 Task: Open Card Software Performance Review in Board Sales Pipeline Management and Forecasting to Workspace Corporate Housing and add a team member Softage.1@softage.net, a label Green, a checklist Data Management, an attachment from Trello, a color Green and finally, add a card description 'Conduct customer research for new product features and improvements' and a comment 'This task requires us to be adaptable and flexible, willing to adjust our approach as needed based on new information or feedback.'. Add a start date 'Jan 09, 1900' with a due date 'Jan 16, 1900'
Action: Mouse moved to (62, 285)
Screenshot: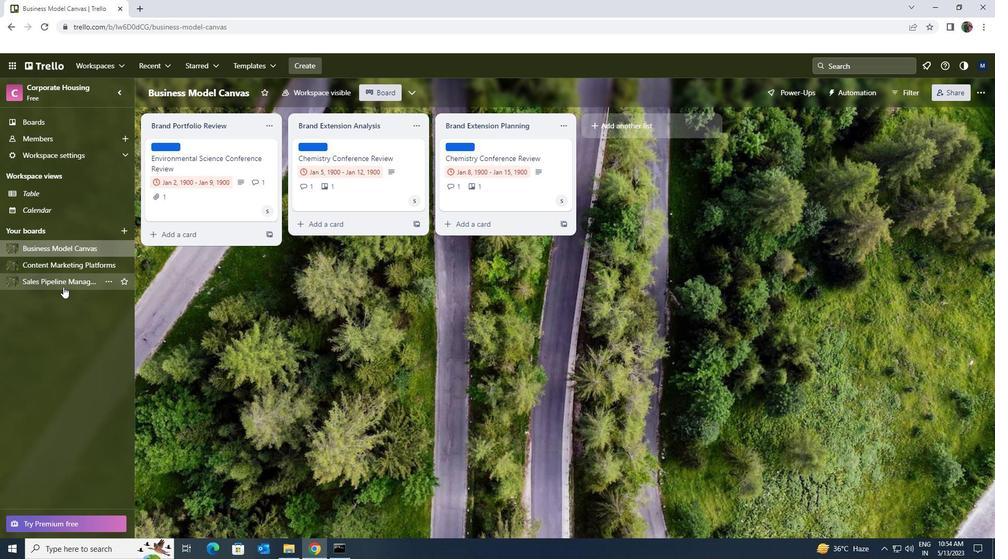 
Action: Mouse pressed left at (62, 285)
Screenshot: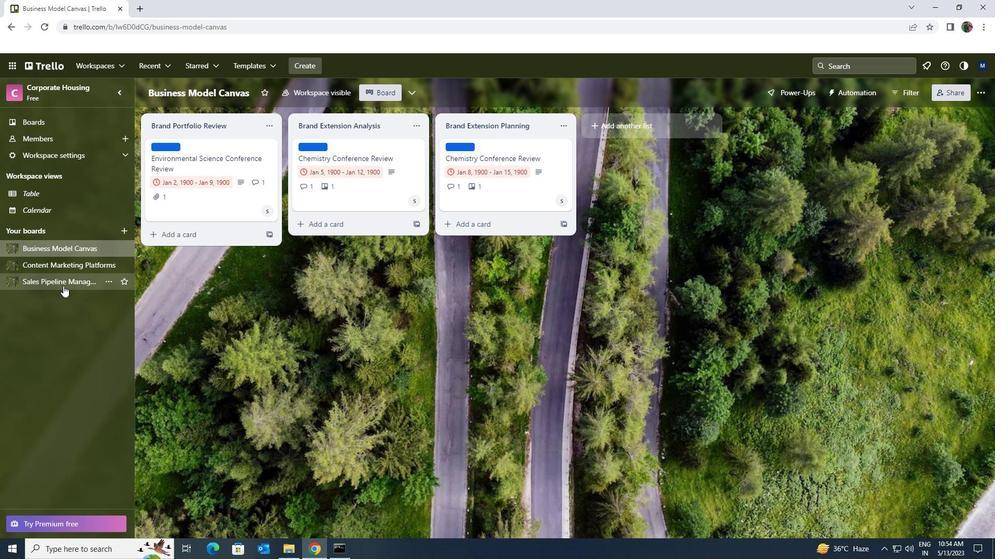 
Action: Mouse moved to (469, 147)
Screenshot: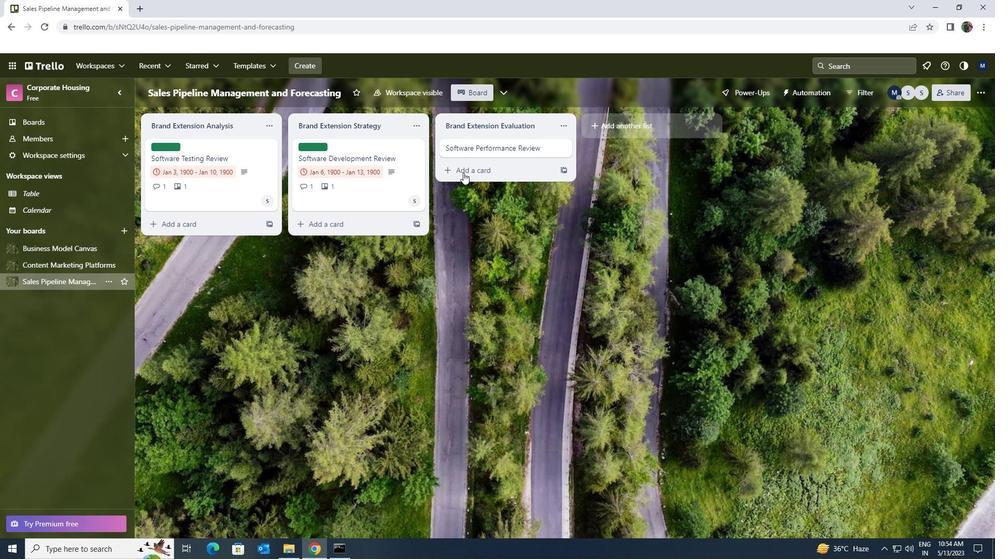 
Action: Mouse pressed left at (469, 147)
Screenshot: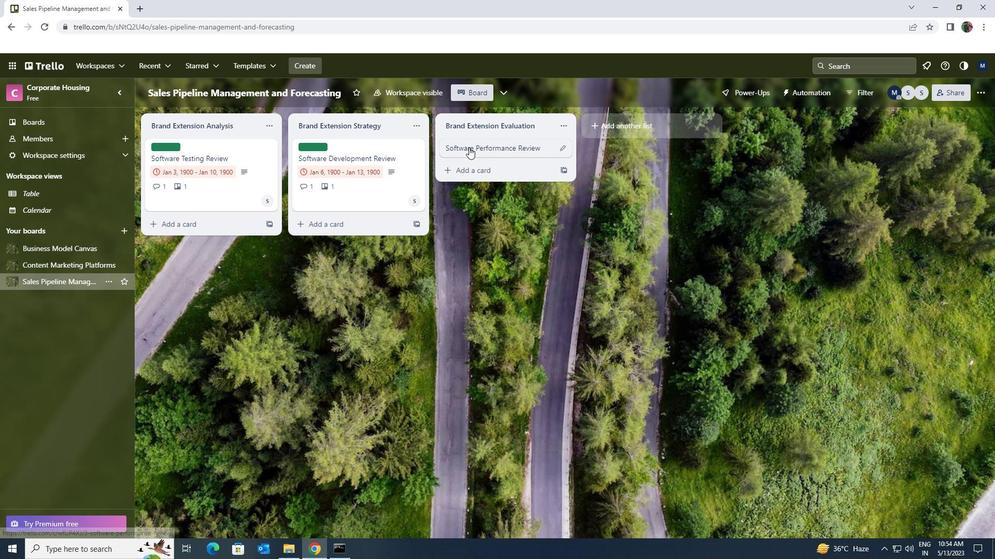 
Action: Mouse moved to (633, 185)
Screenshot: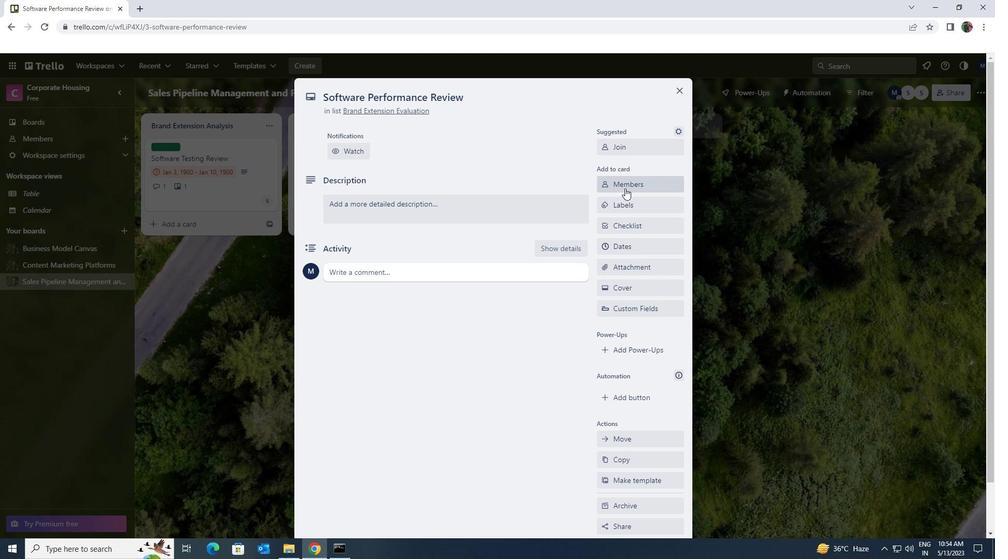 
Action: Mouse pressed left at (633, 185)
Screenshot: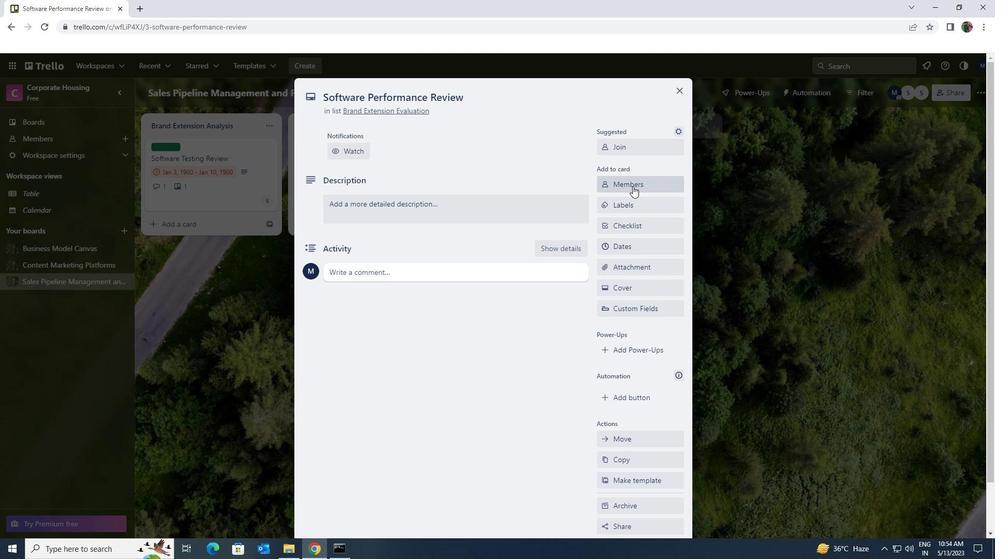 
Action: Key pressed softage.2<Key.shift>@SOFTAGE.NET
Screenshot: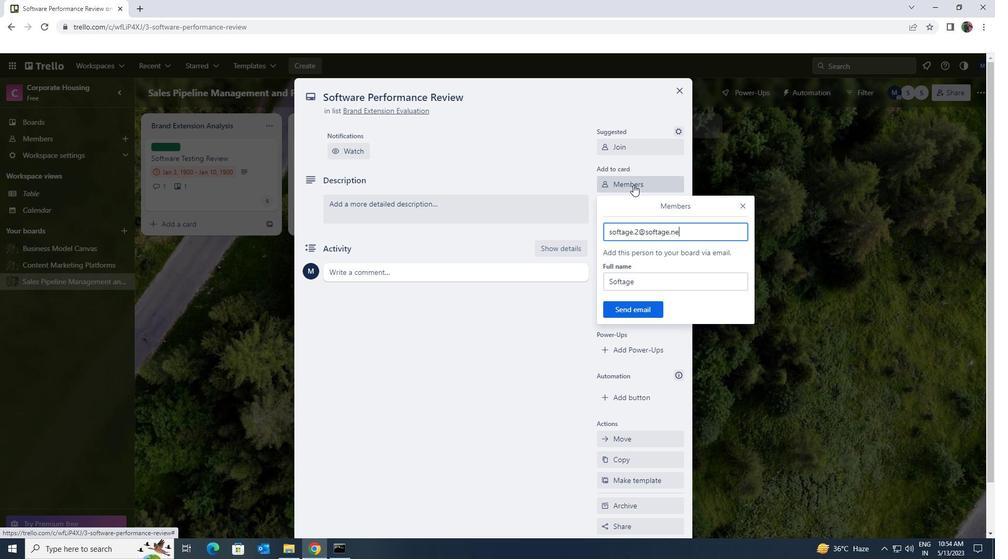 
Action: Mouse moved to (632, 314)
Screenshot: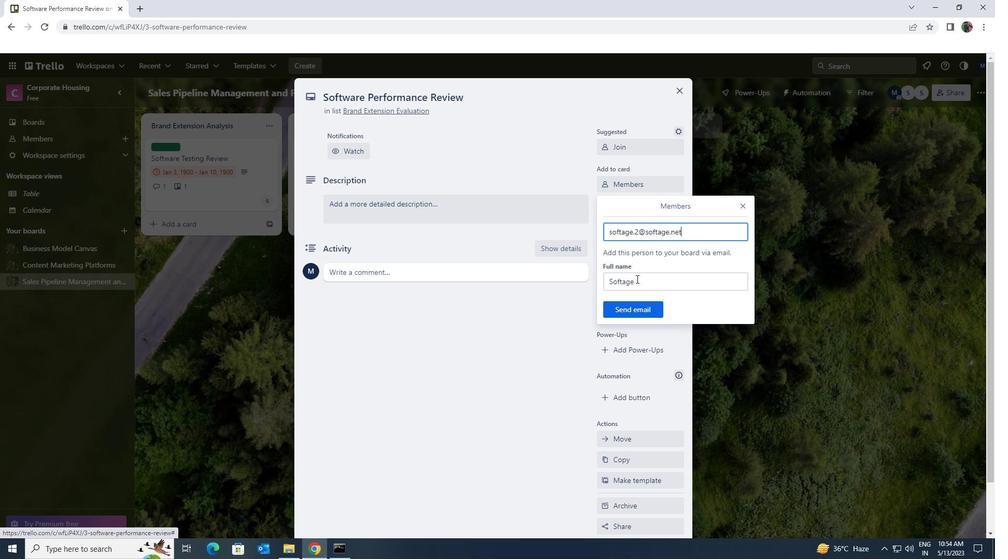 
Action: Mouse pressed left at (632, 314)
Screenshot: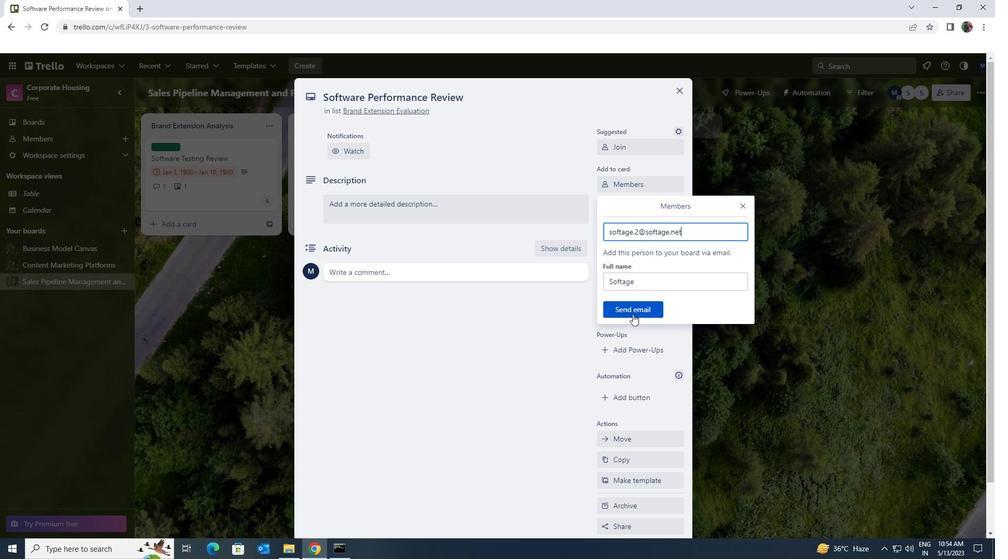 
Action: Mouse moved to (624, 201)
Screenshot: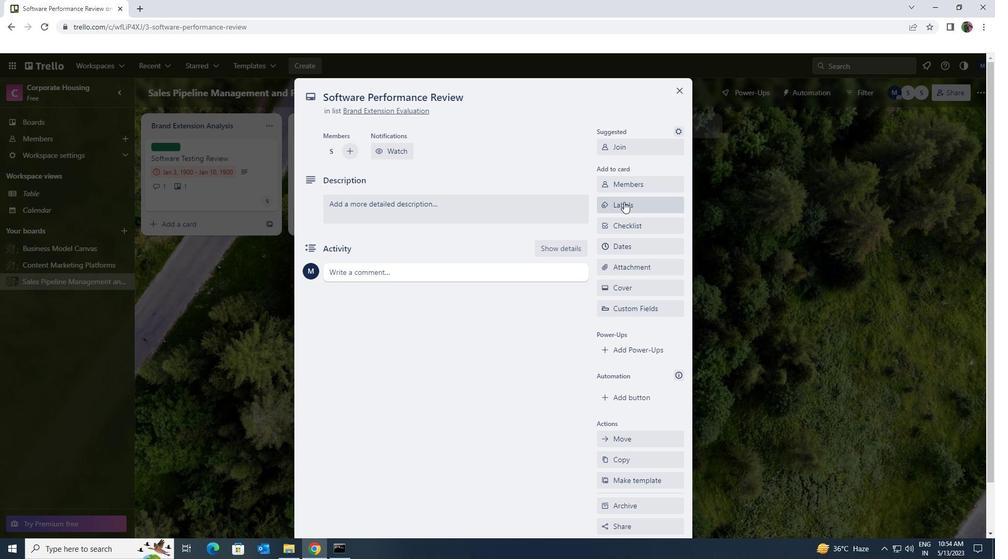 
Action: Mouse pressed left at (624, 201)
Screenshot: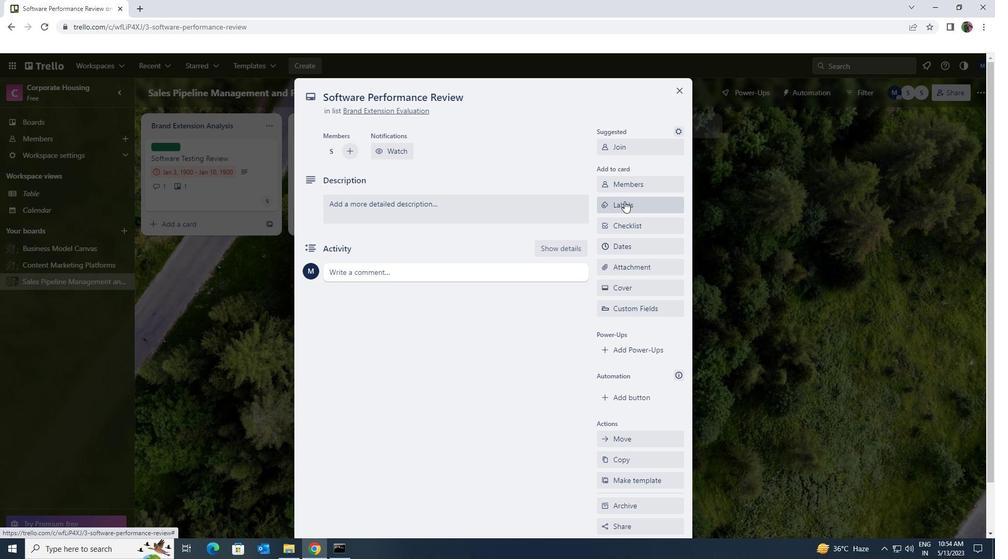
Action: Mouse moved to (657, 426)
Screenshot: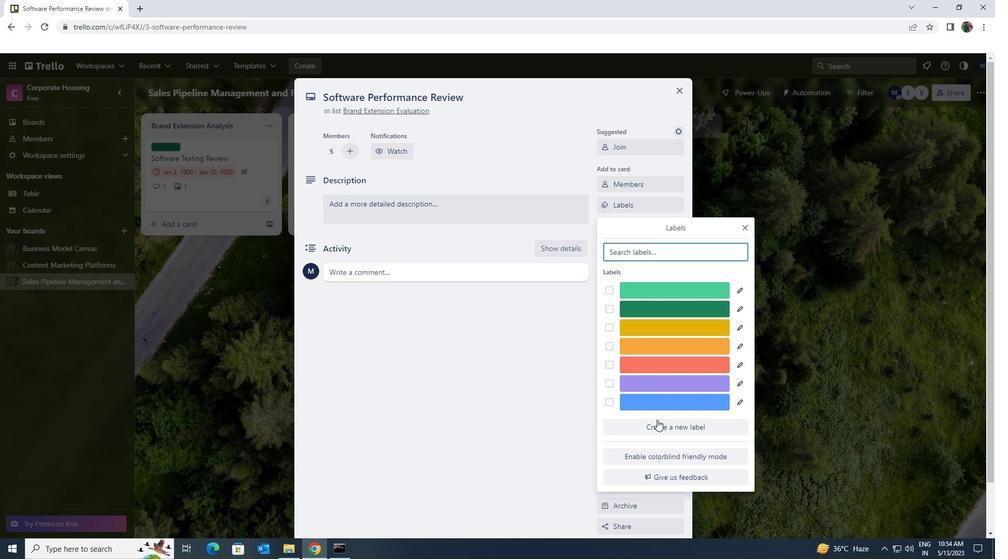 
Action: Mouse pressed left at (657, 426)
Screenshot: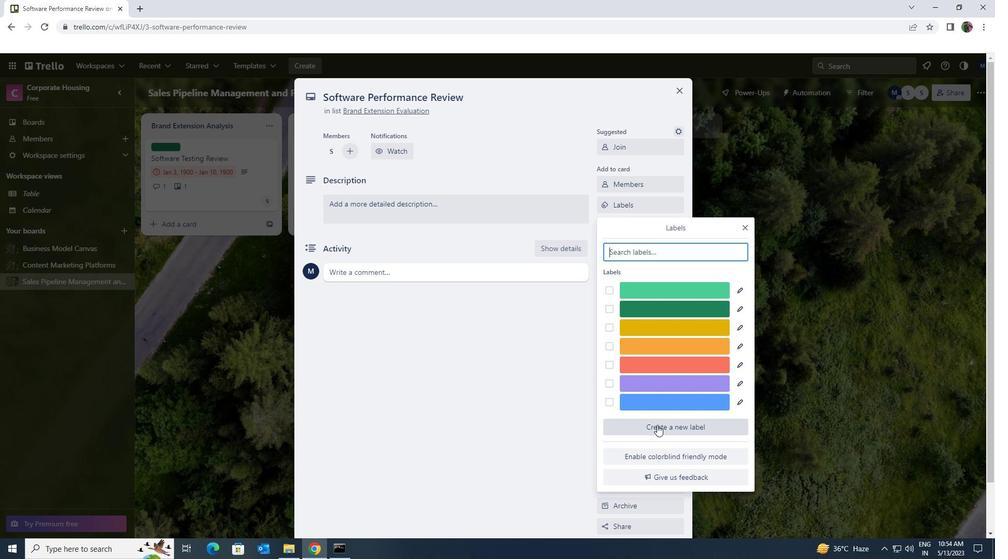 
Action: Mouse moved to (616, 392)
Screenshot: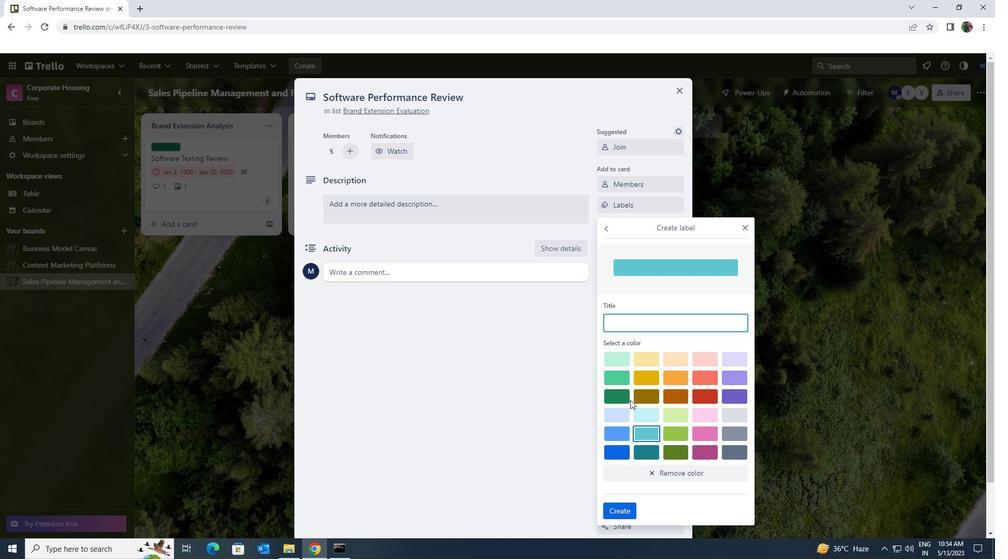 
Action: Mouse pressed left at (616, 392)
Screenshot: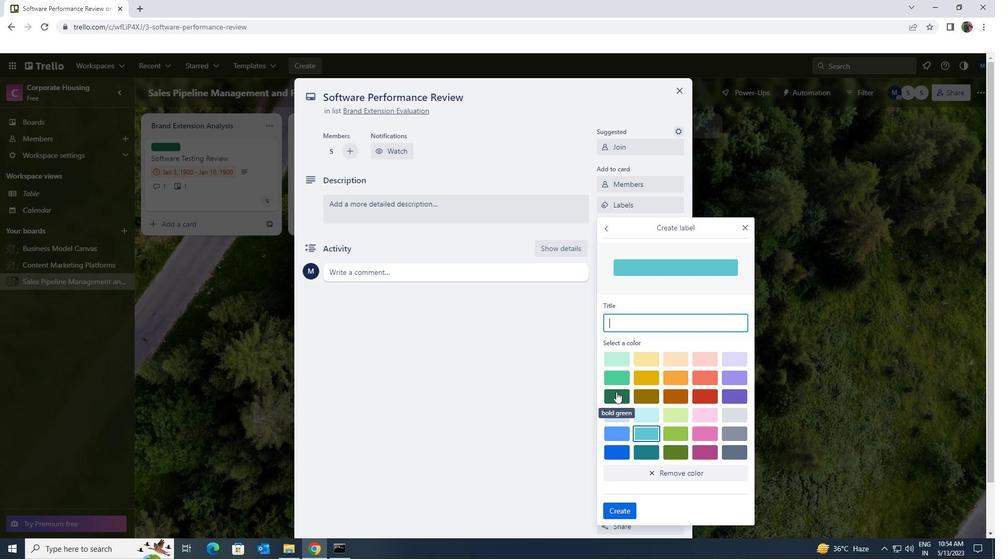 
Action: Mouse moved to (631, 508)
Screenshot: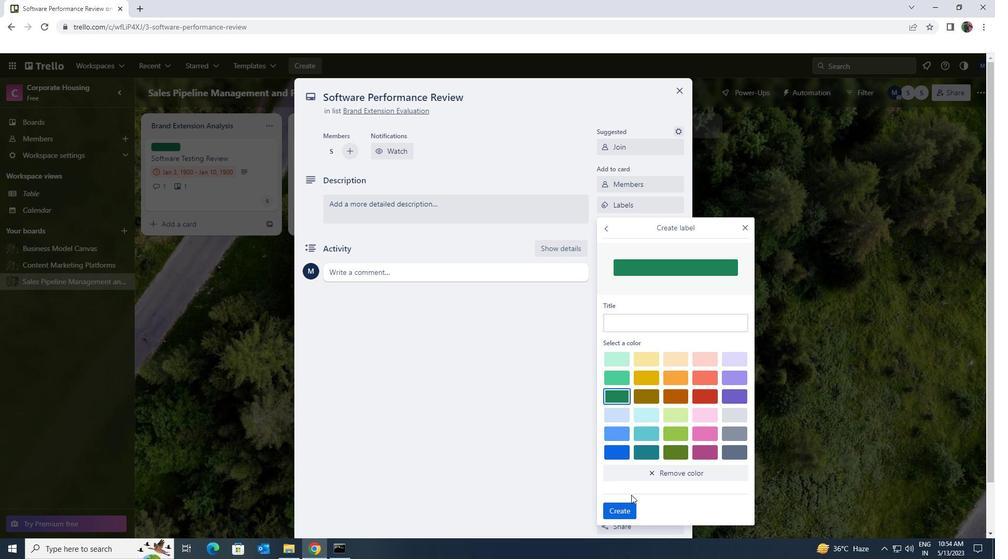 
Action: Mouse pressed left at (631, 508)
Screenshot: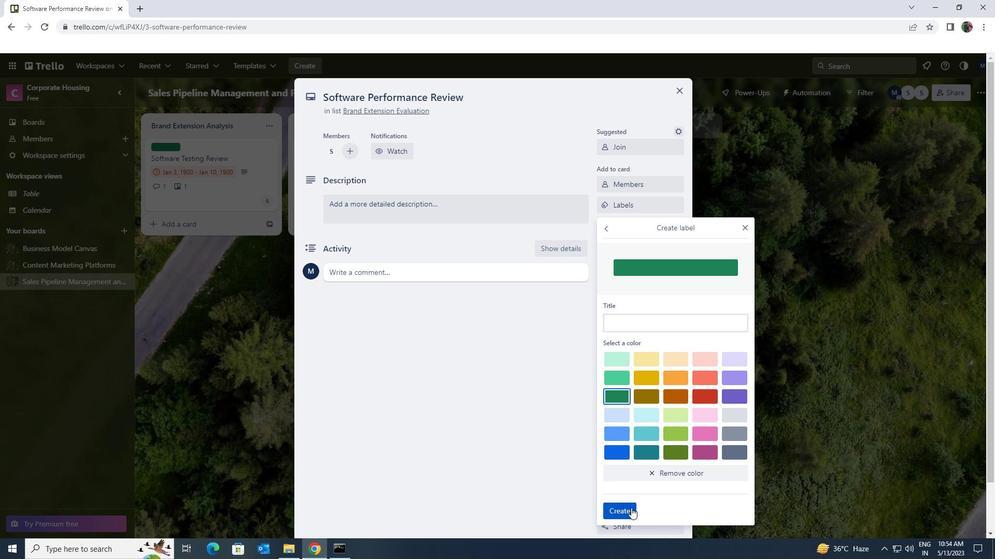 
Action: Mouse moved to (749, 230)
Screenshot: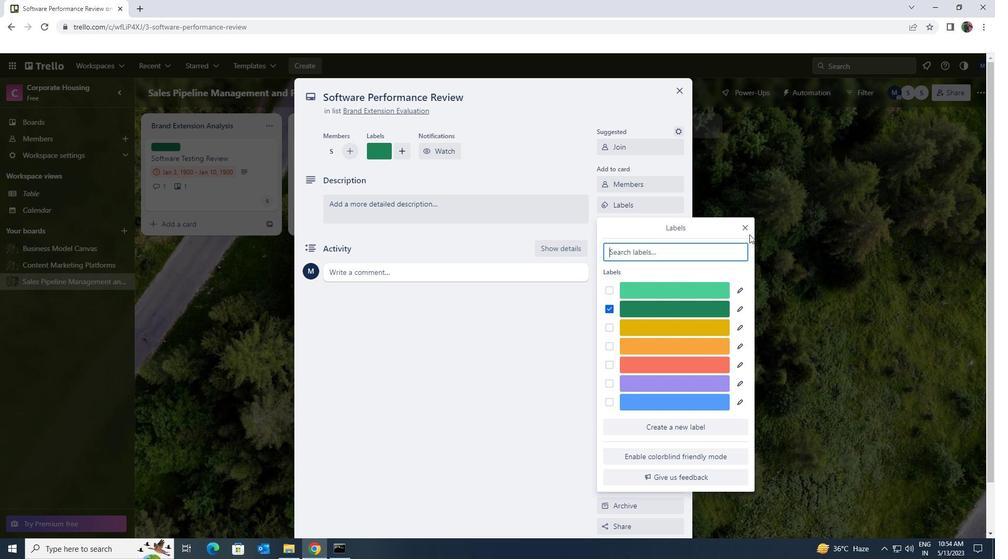 
Action: Mouse pressed left at (749, 230)
Screenshot: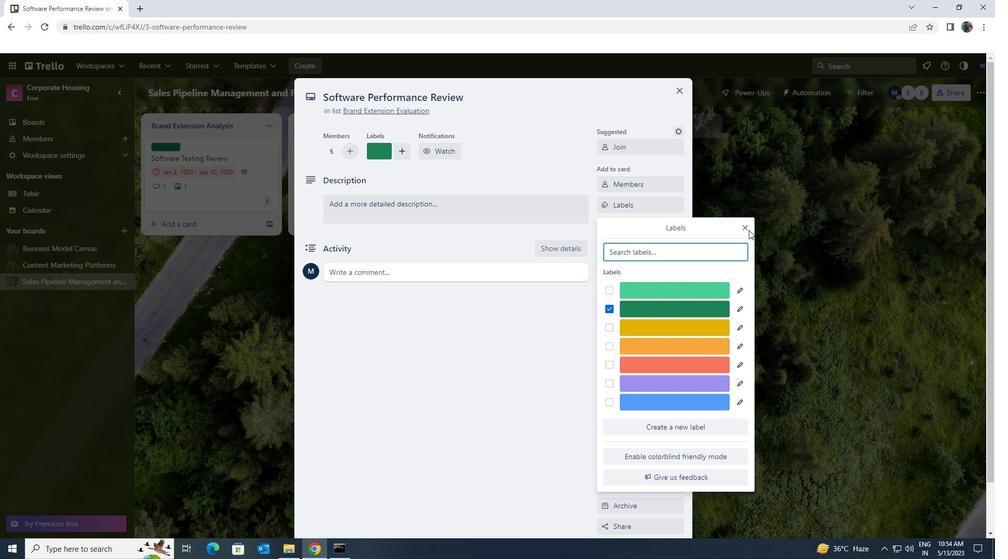 
Action: Mouse moved to (744, 227)
Screenshot: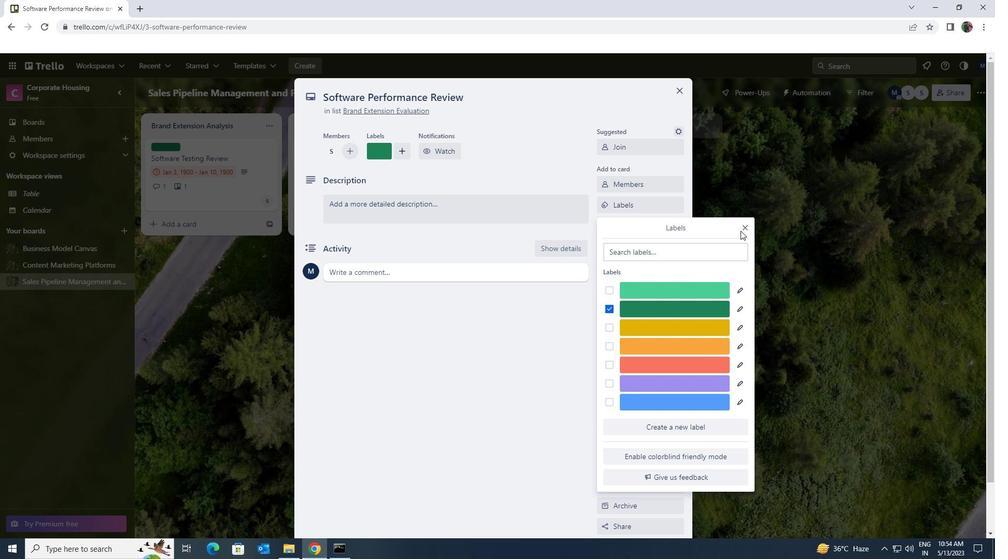 
Action: Mouse pressed left at (744, 227)
Screenshot: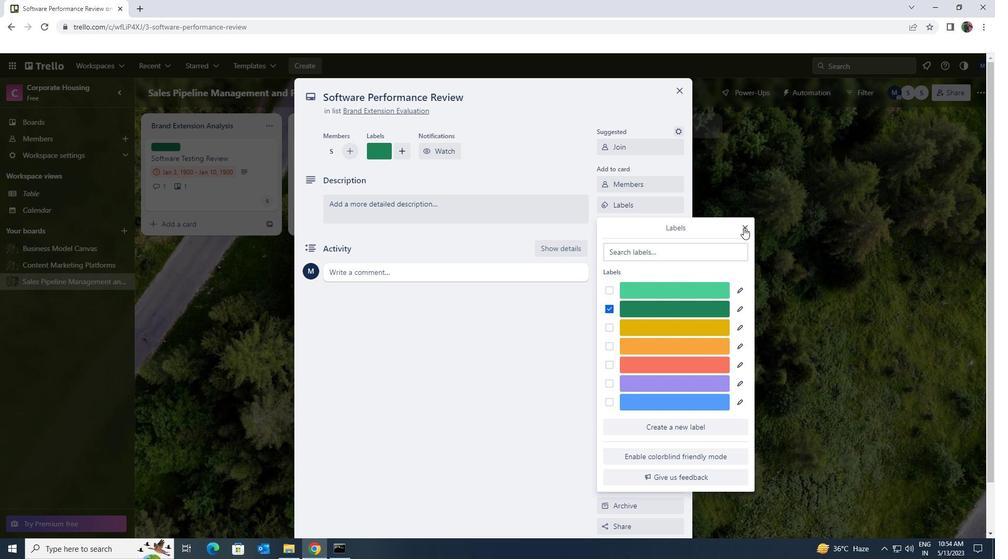
Action: Mouse moved to (676, 222)
Screenshot: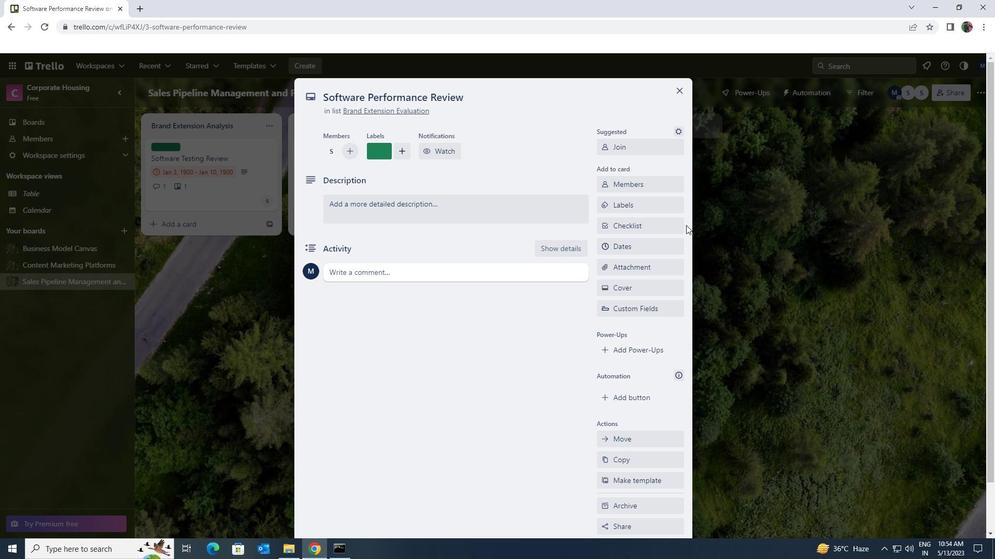 
Action: Mouse pressed left at (676, 222)
Screenshot: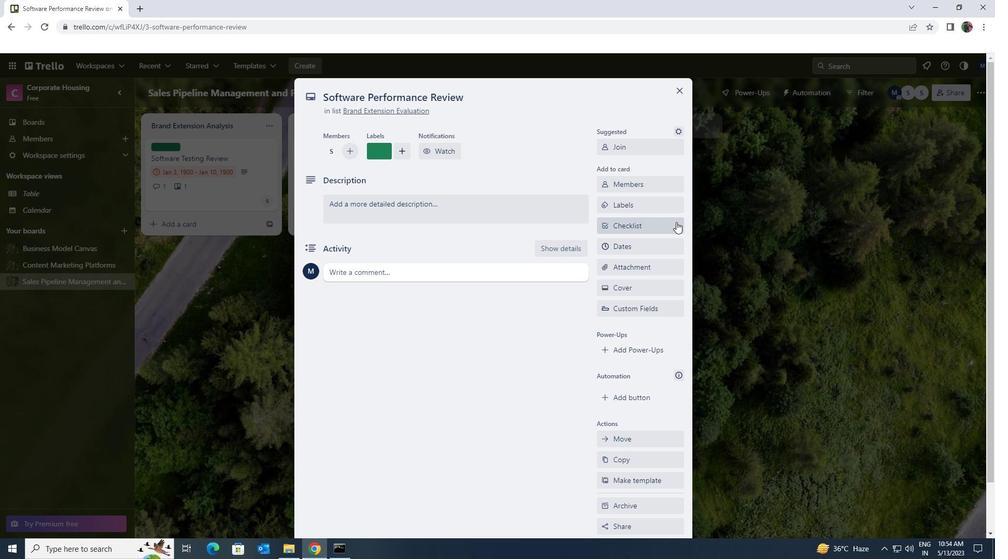 
Action: Key pressed <Key.shift>DATA<Key.space><Key.shift>MANAGEMENT
Screenshot: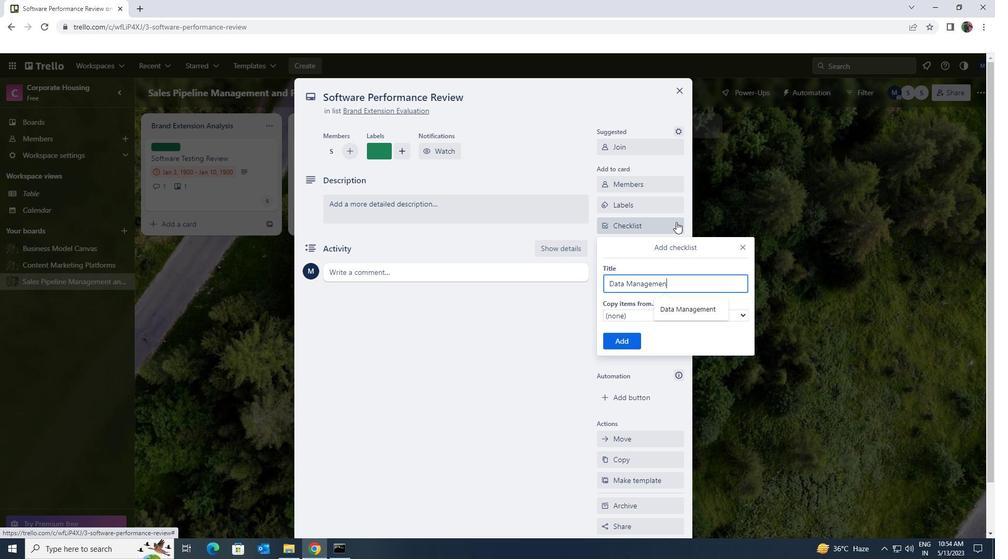 
Action: Mouse moved to (631, 339)
Screenshot: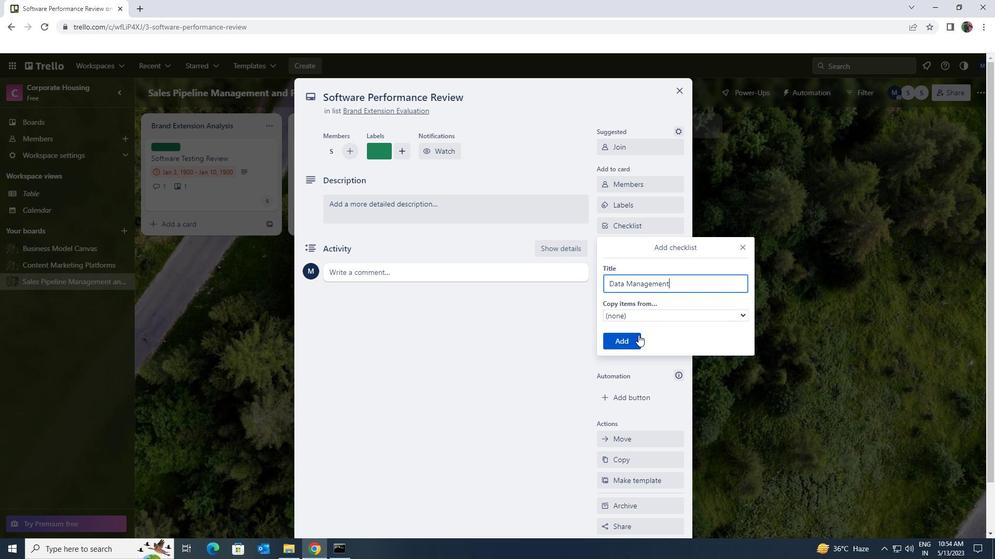 
Action: Mouse pressed left at (631, 339)
Screenshot: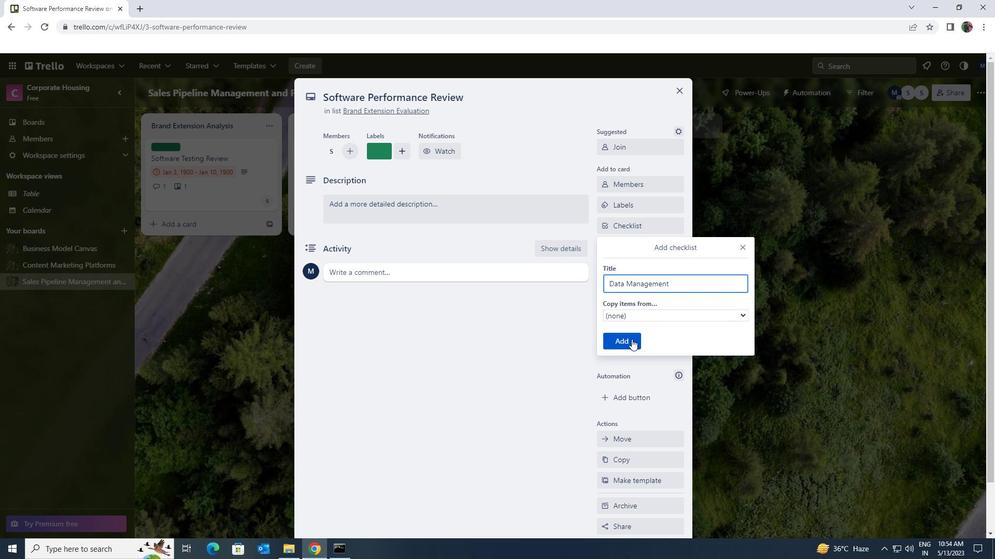 
Action: Mouse moved to (622, 266)
Screenshot: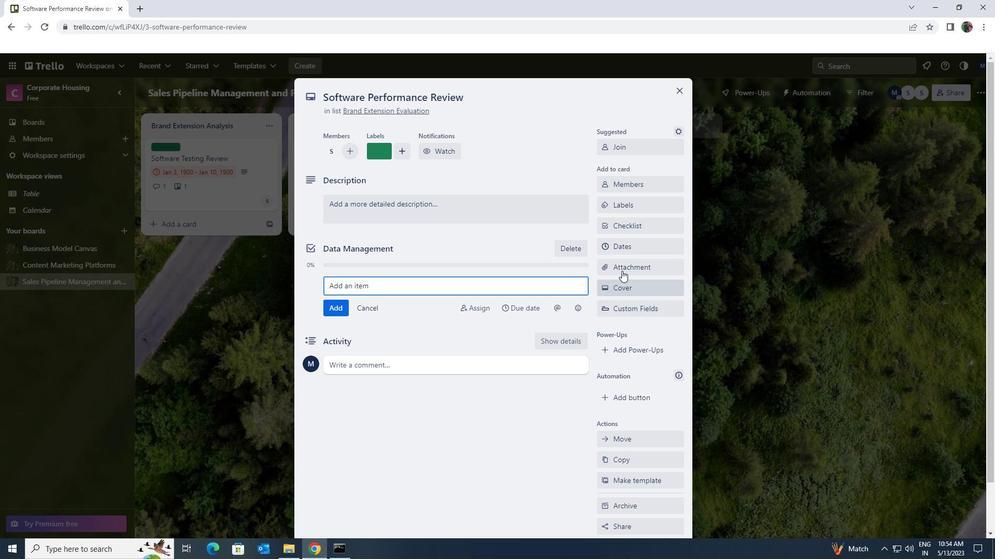 
Action: Mouse pressed left at (622, 266)
Screenshot: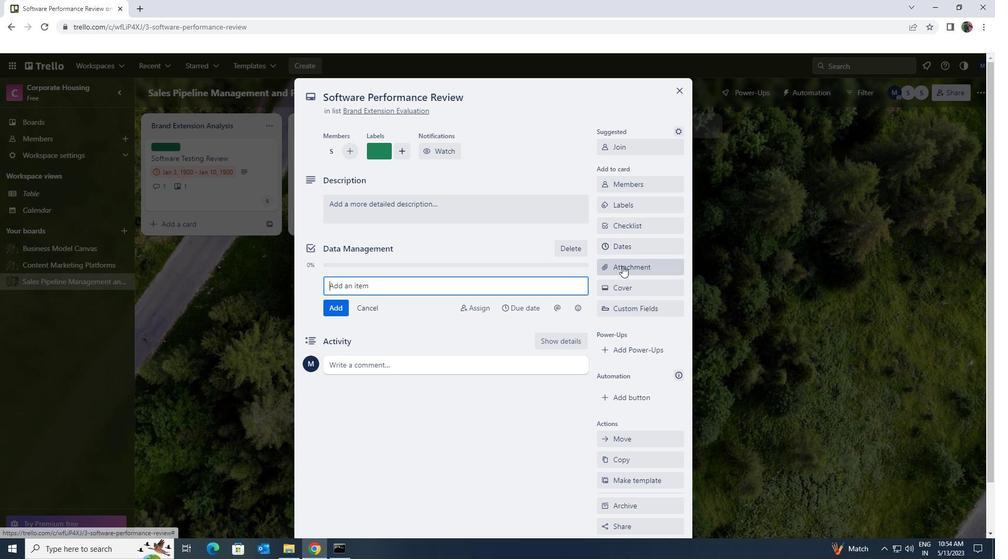 
Action: Mouse moved to (626, 328)
Screenshot: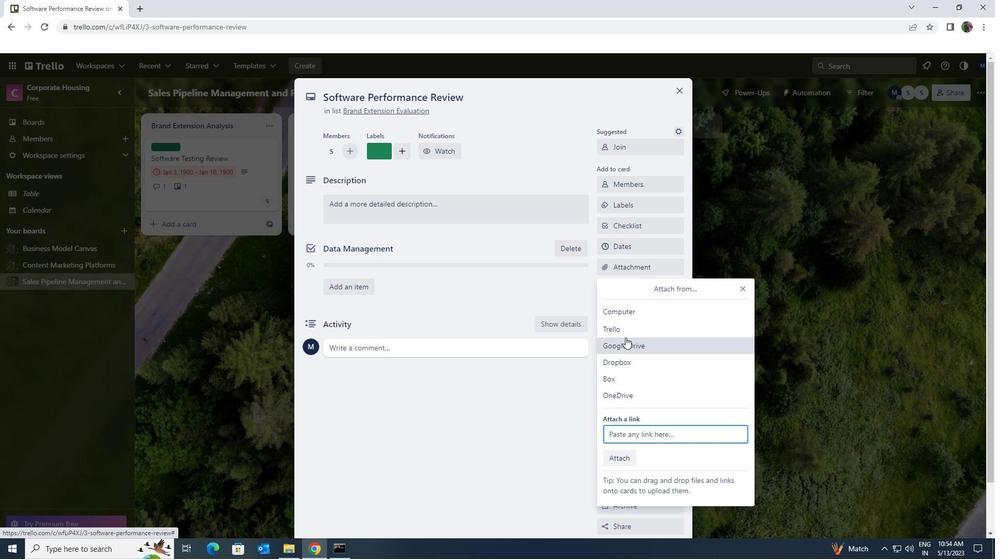 
Action: Mouse pressed left at (626, 328)
Screenshot: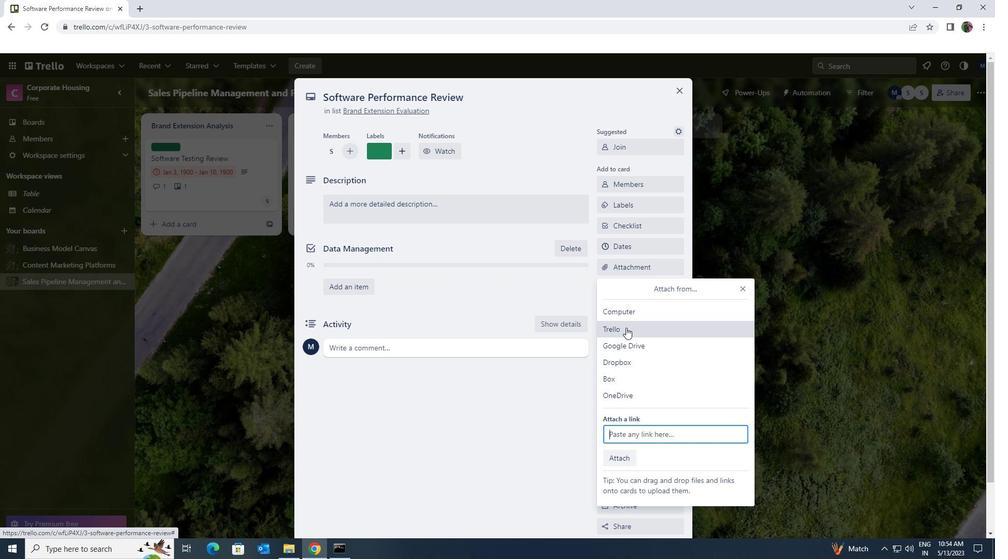 
Action: Mouse moved to (635, 347)
Screenshot: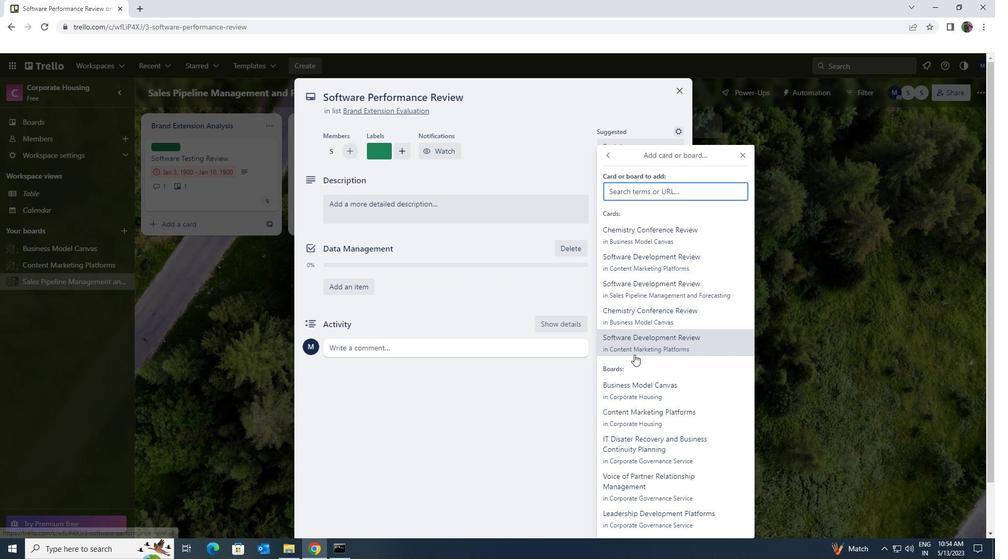 
Action: Mouse pressed left at (635, 347)
Screenshot: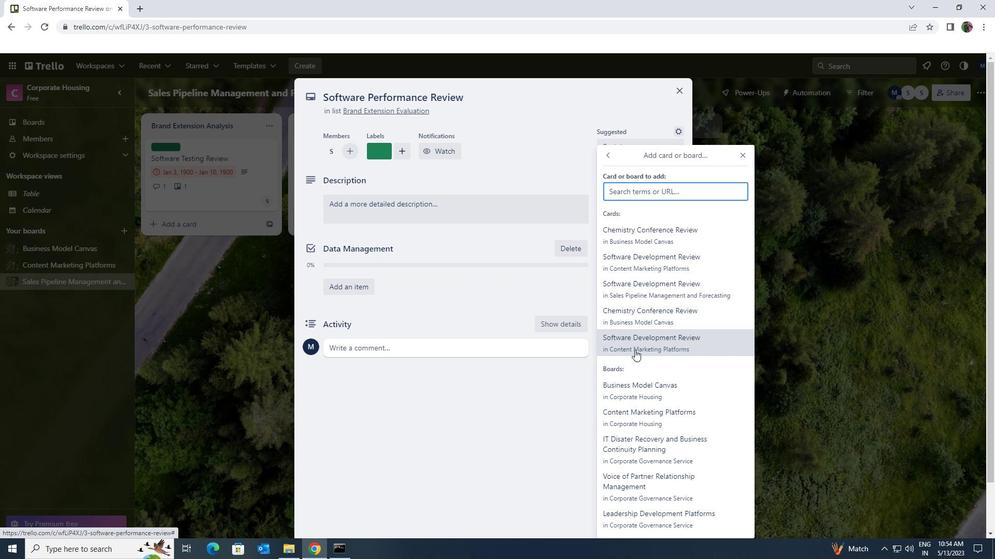 
Action: Mouse moved to (517, 221)
Screenshot: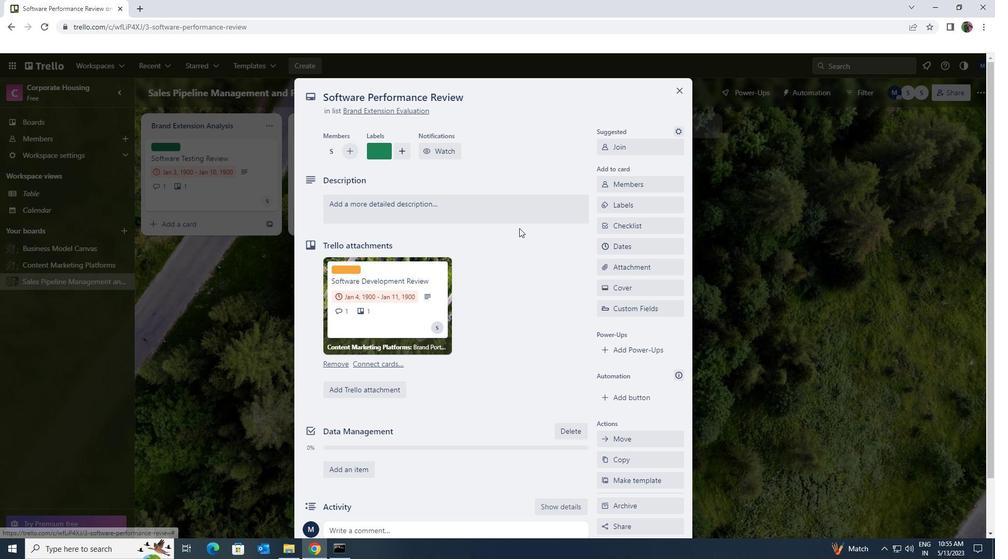 
Action: Mouse pressed left at (517, 221)
Screenshot: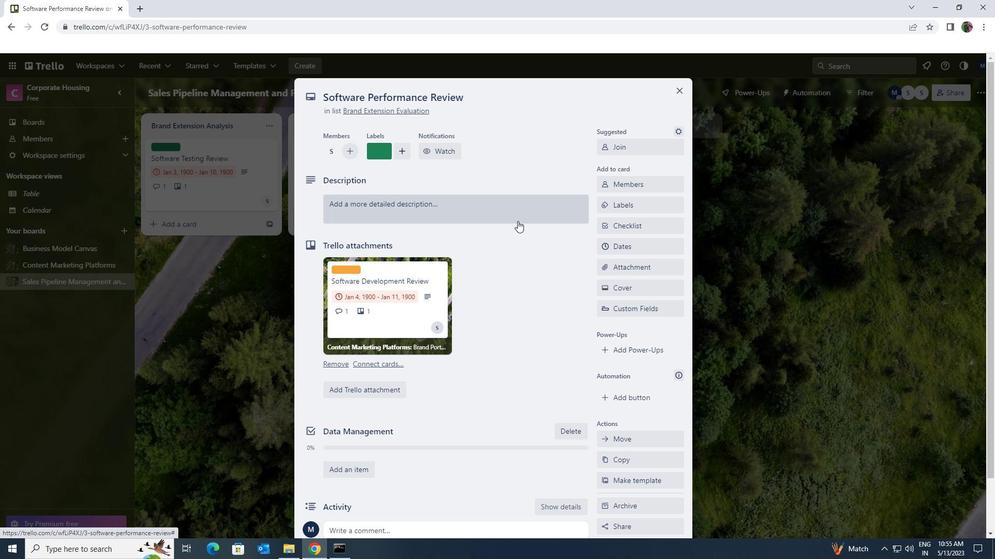 
Action: Key pressed <Key.shift><Key.shift><Key.shift><Key.shift>CONDUCT<Key.space>CUSTOMER<Key.space>RESEARCH<Key.space>FOR<Key.space>NEW<Key.space>PRODUCTSS<Key.space>FEATURES<Key.space>AND<Key.space><Key.shift>IMPROVEMENTS<Key.space>
Screenshot: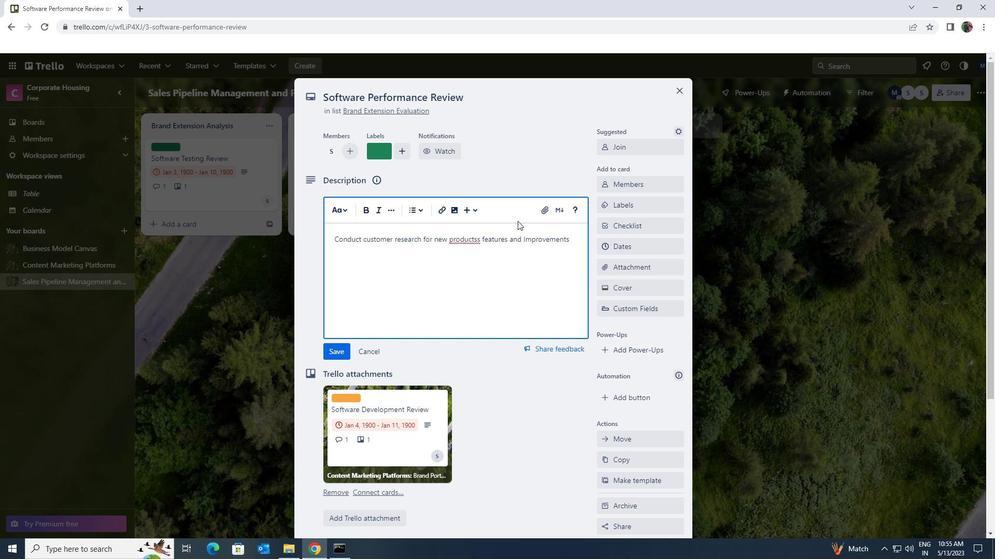 
Action: Mouse moved to (476, 241)
Screenshot: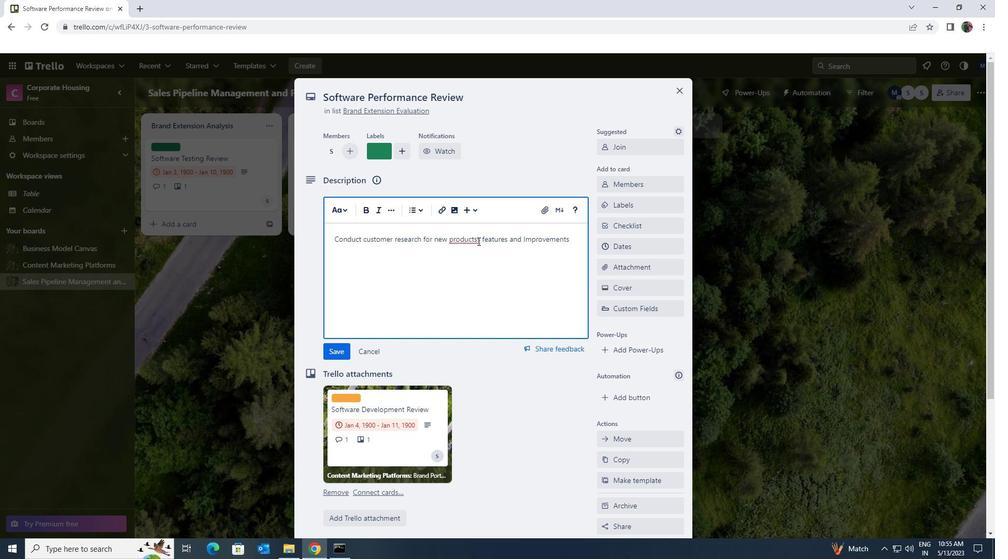 
Action: Mouse pressed left at (476, 241)
Screenshot: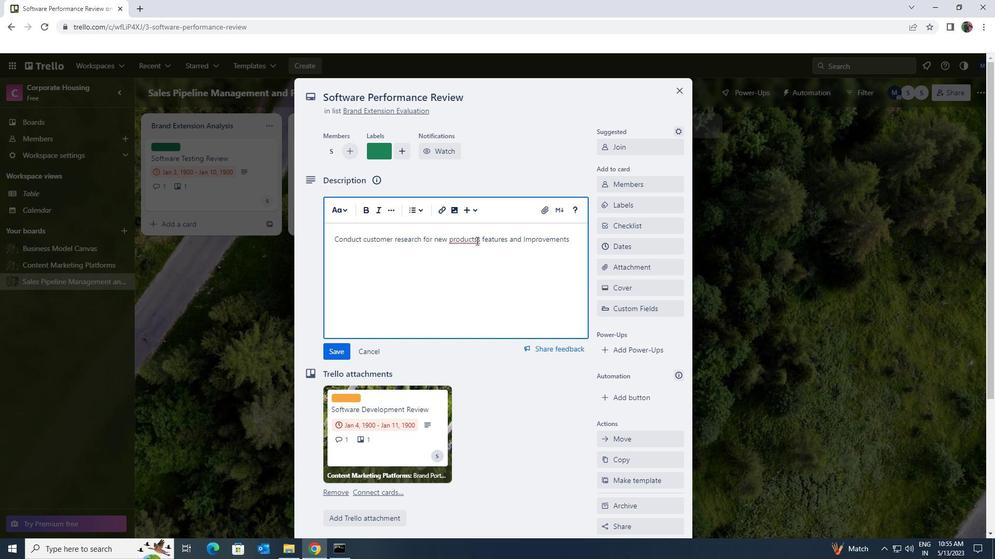 
Action: Mouse moved to (481, 241)
Screenshot: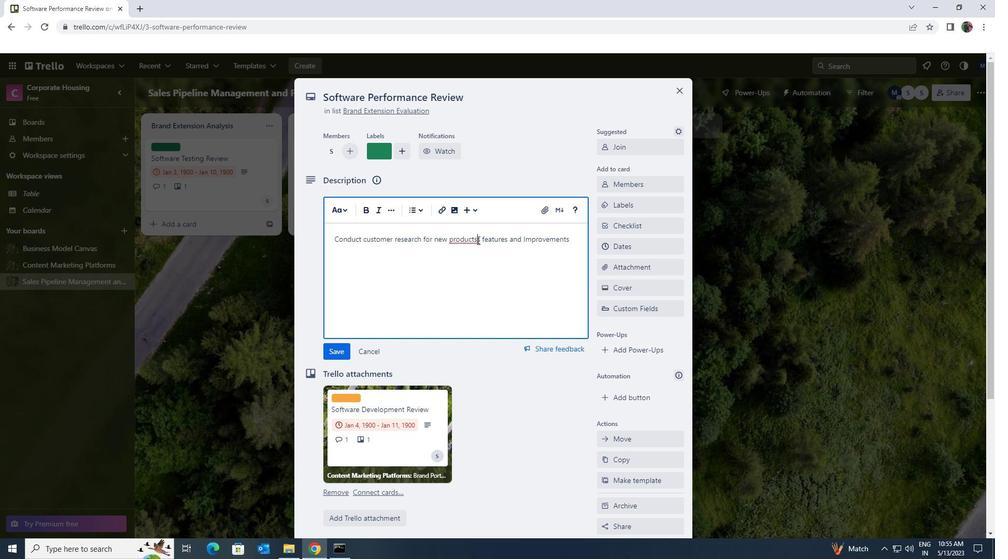 
Action: Key pressed <Key.backspace>
Screenshot: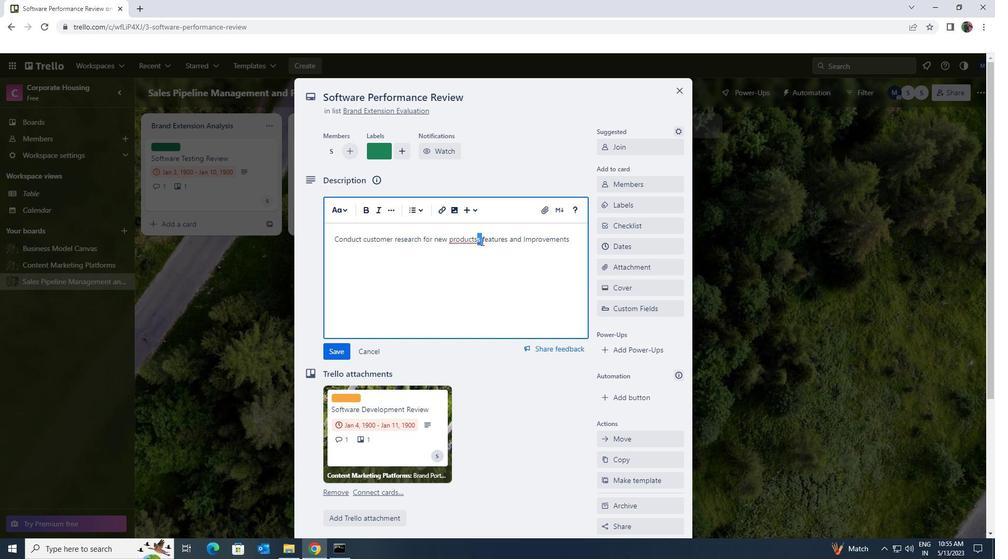 
Action: Mouse scrolled (481, 241) with delta (0, 0)
Screenshot: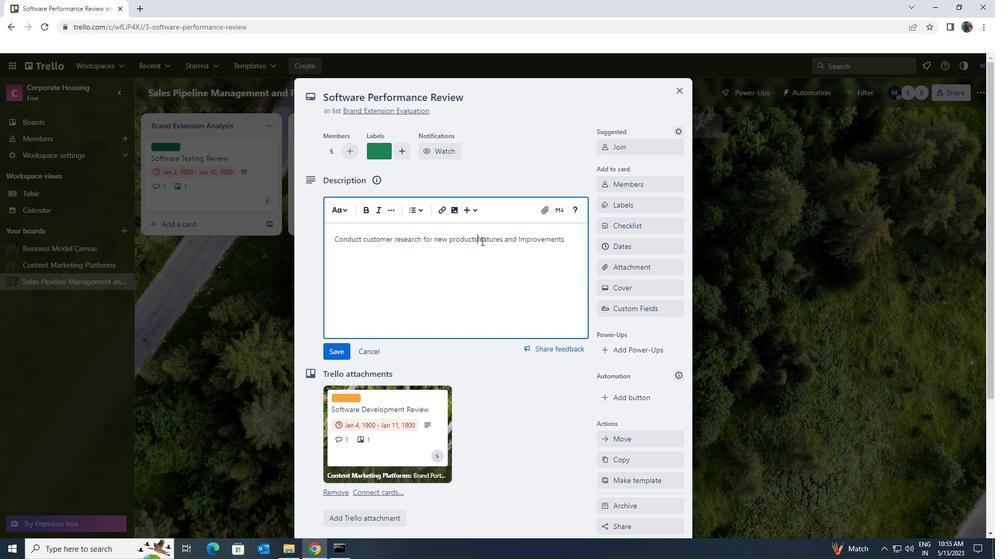 
Action: Mouse moved to (477, 219)
Screenshot: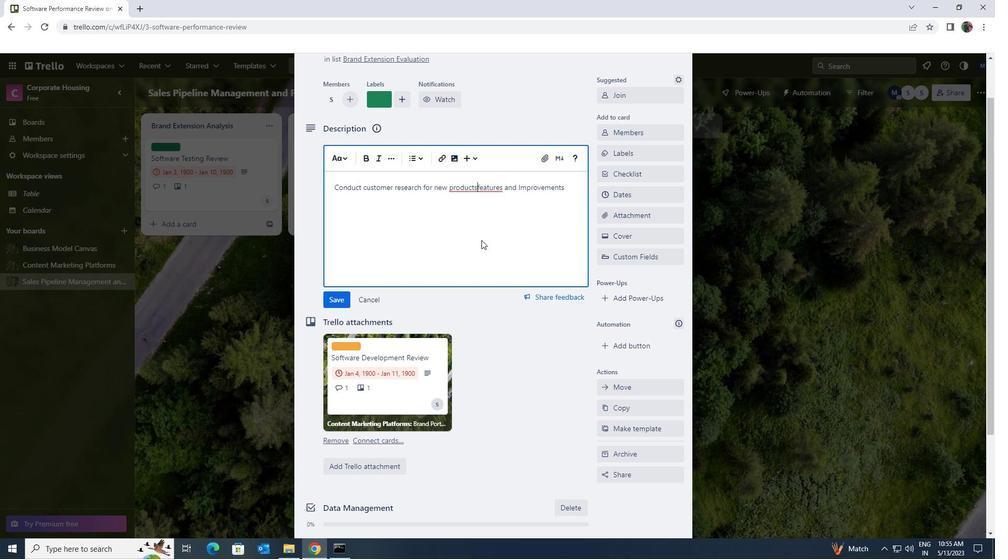 
Action: Key pressed <Key.space>
Screenshot: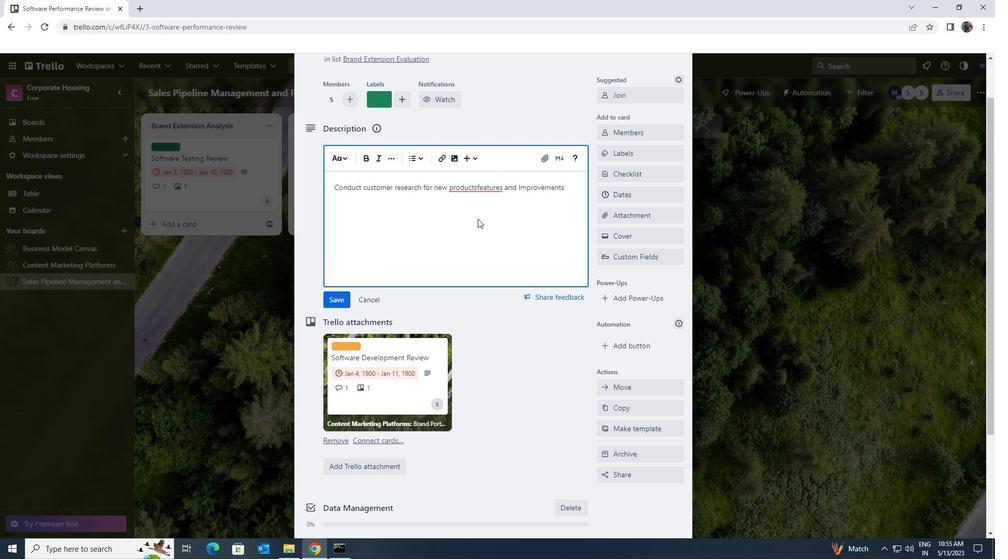 
Action: Mouse moved to (341, 299)
Screenshot: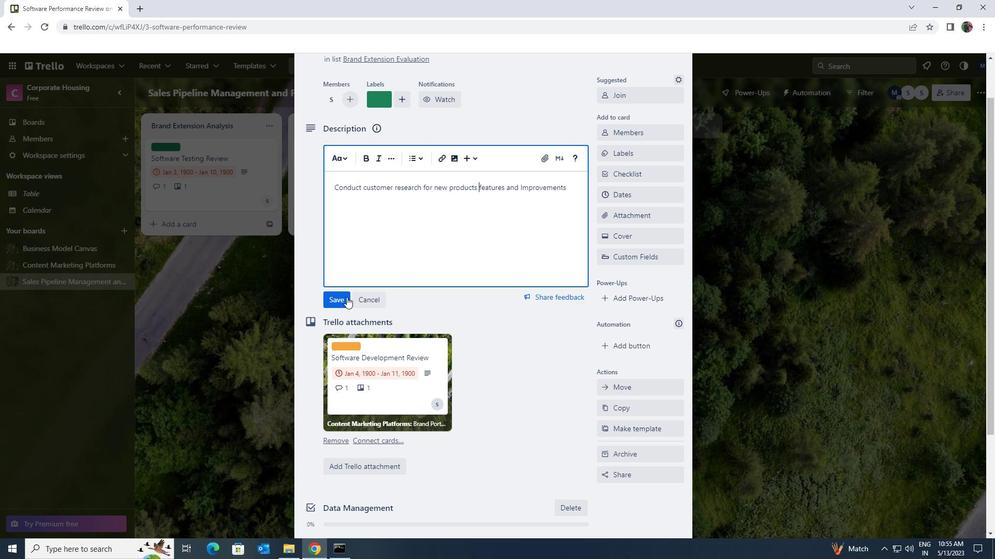 
Action: Mouse pressed left at (341, 299)
Screenshot: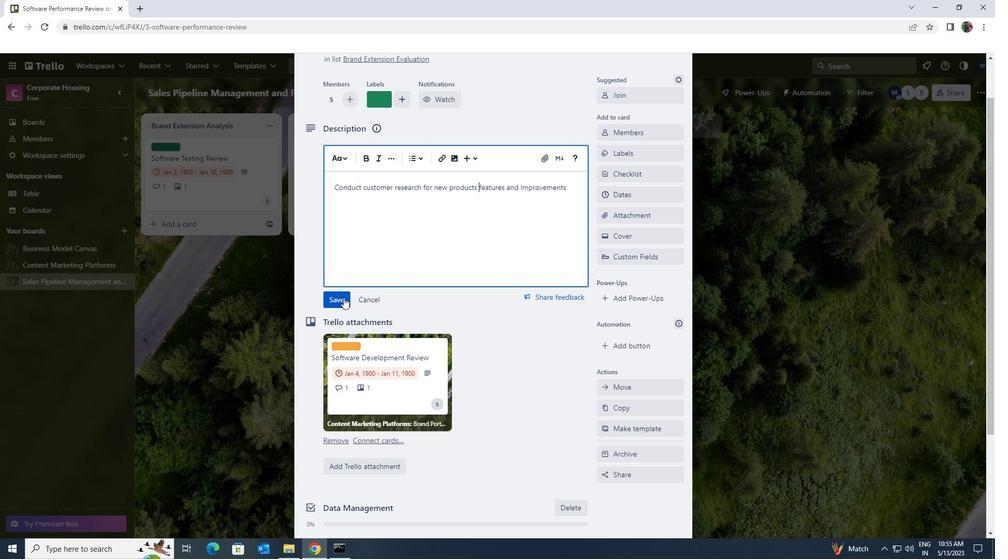 
Action: Mouse scrolled (341, 298) with delta (0, 0)
Screenshot: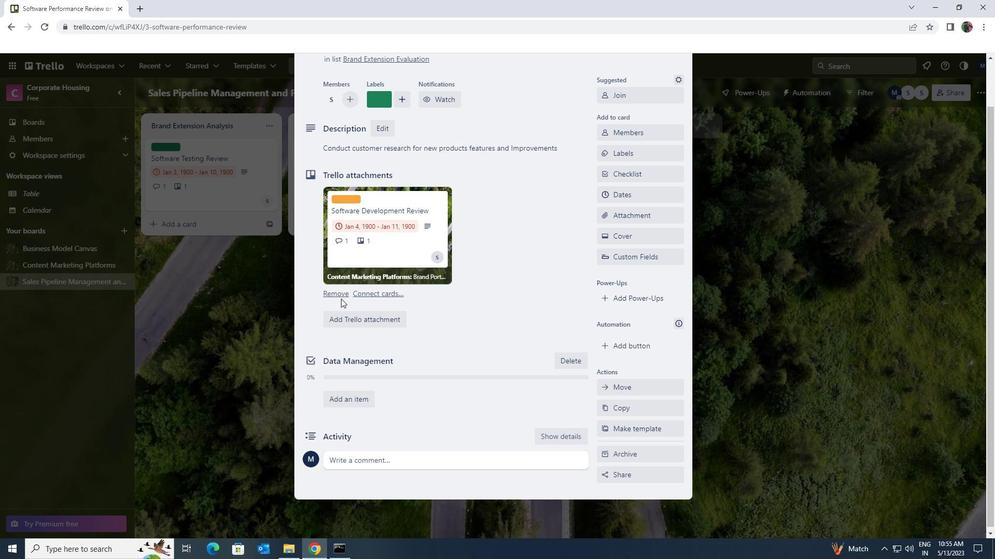 
Action: Mouse scrolled (341, 298) with delta (0, 0)
Screenshot: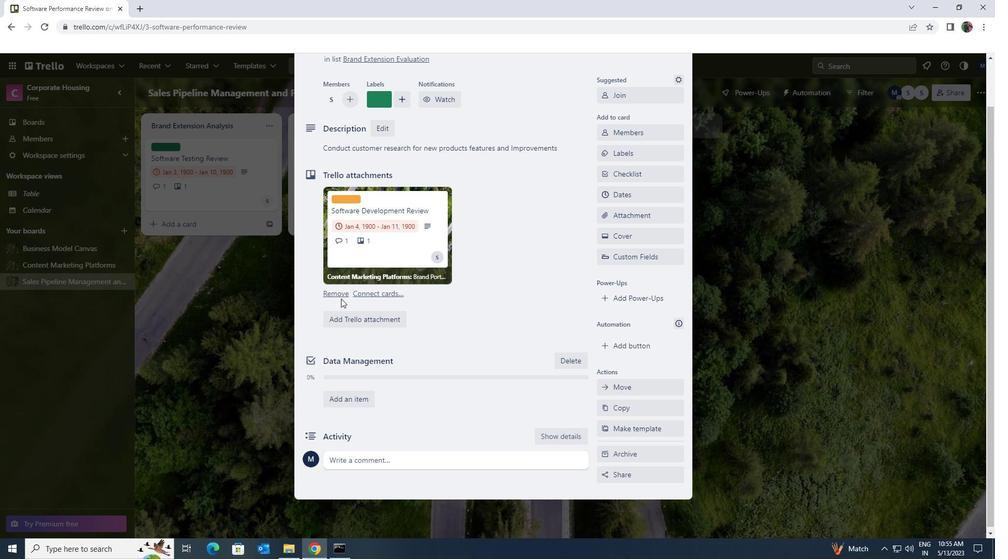
Action: Mouse scrolled (341, 298) with delta (0, 0)
Screenshot: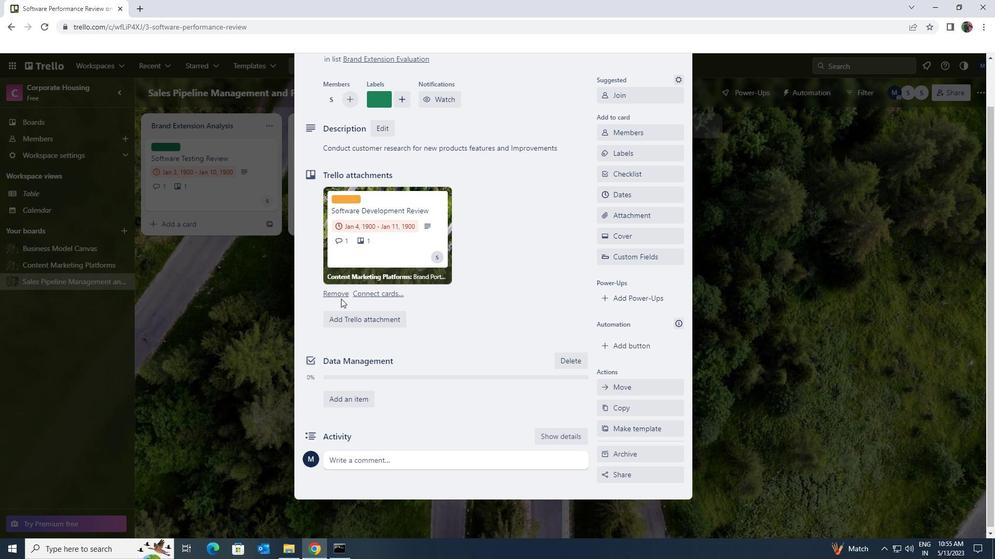
Action: Mouse moved to (362, 458)
Screenshot: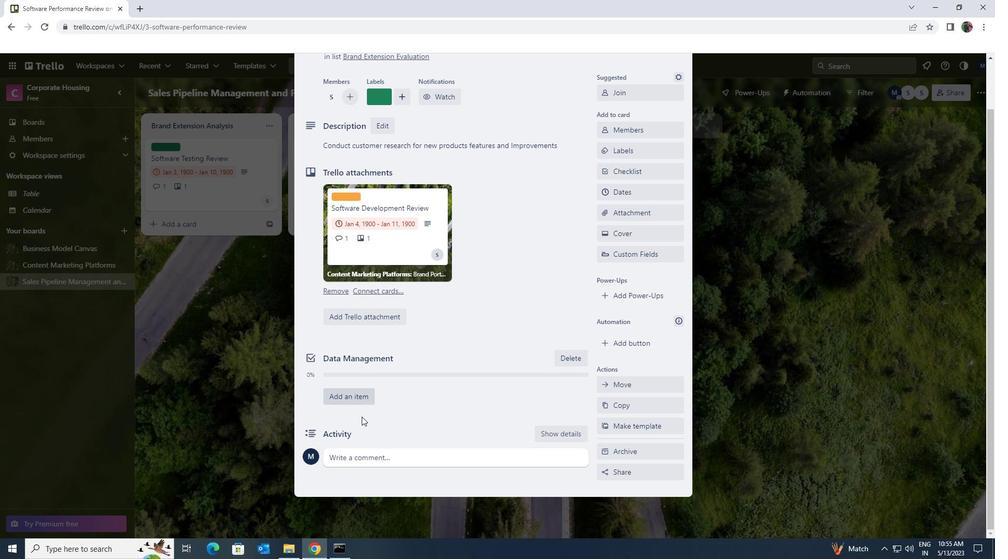 
Action: Mouse pressed left at (362, 458)
Screenshot: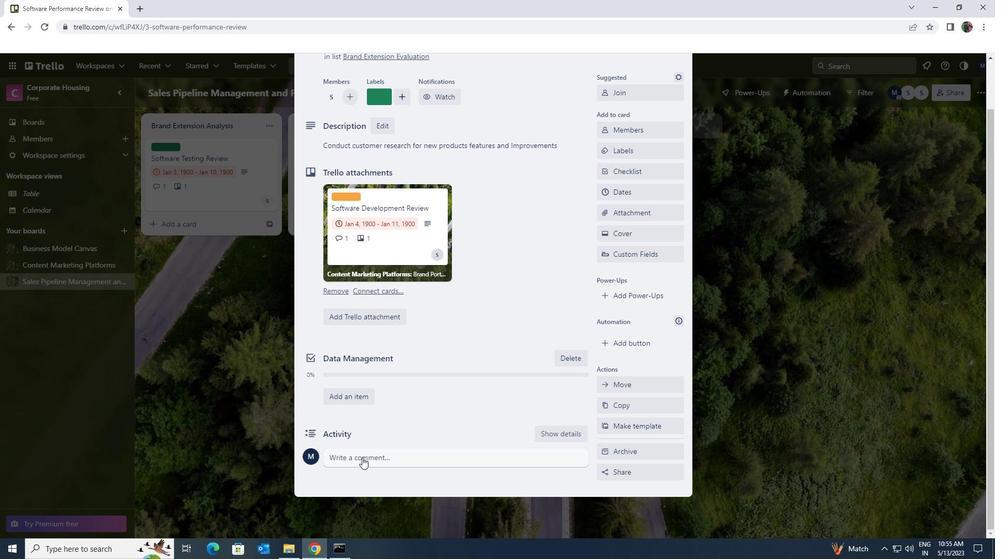 
Action: Key pressed <Key.shift>THIS<Key.space><Key.shift>TASK<Key.space>REQUIRES<Key.space>US<Key.space>TO<Key.space>BE<Key.space>ADAPTABLE<Key.space>AND<Key.space>FLEXIBLE<Key.space>WILLING<Key.space>TO<Key.space>AF<Key.backspace>DJUST<Key.space>OUR<Key.space>APPROACH<Key.space>S<Key.space><Key.backspace><Key.backspace>AS<Key.space>NEEDED<Key.space>BASED<Key.space>ON<Key.space>NEW<Key.space>INFORMATION<Key.space>OR<Key.space>FEEDBAV<Key.backspace>CK<Key.space>.
Screenshot: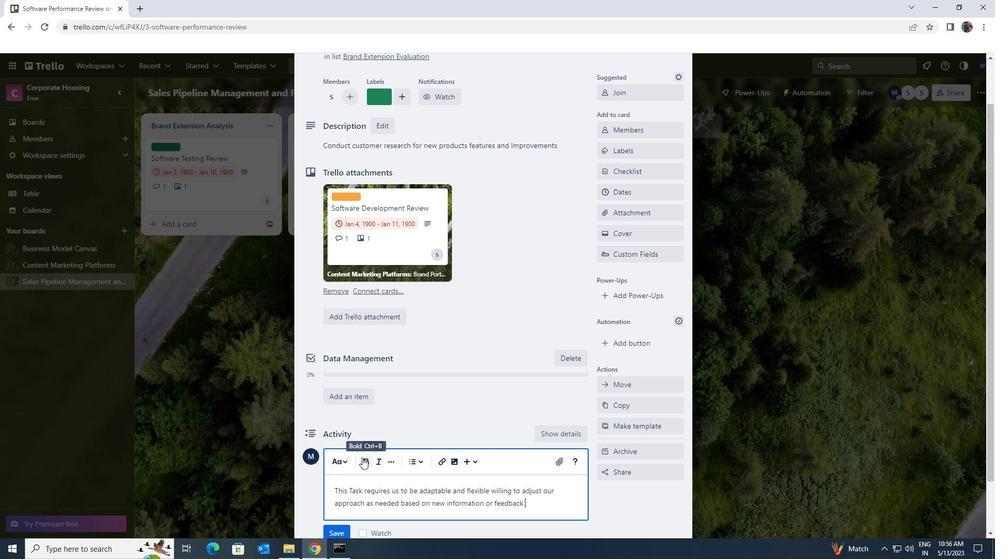 
Action: Mouse scrolled (362, 457) with delta (0, 0)
Screenshot: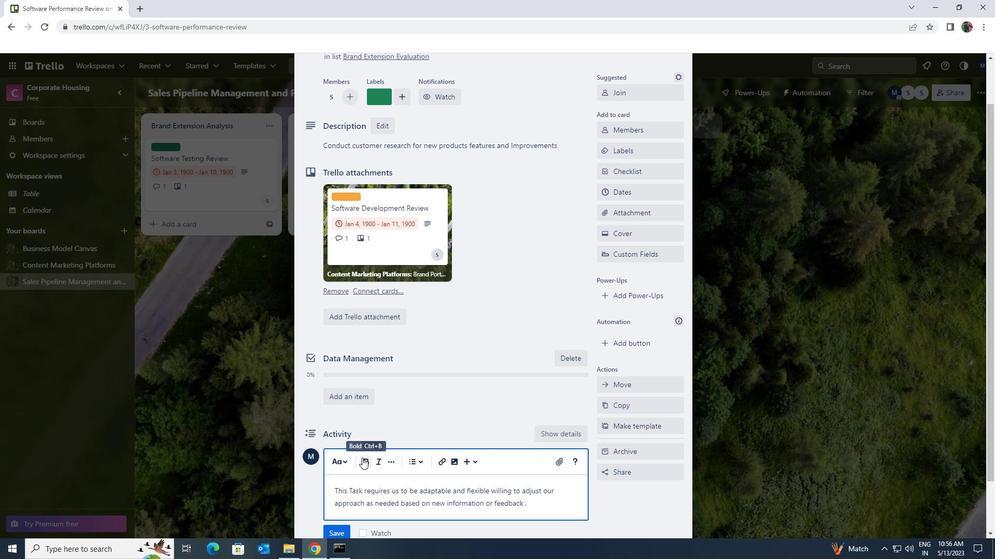 
Action: Mouse scrolled (362, 457) with delta (0, 0)
Screenshot: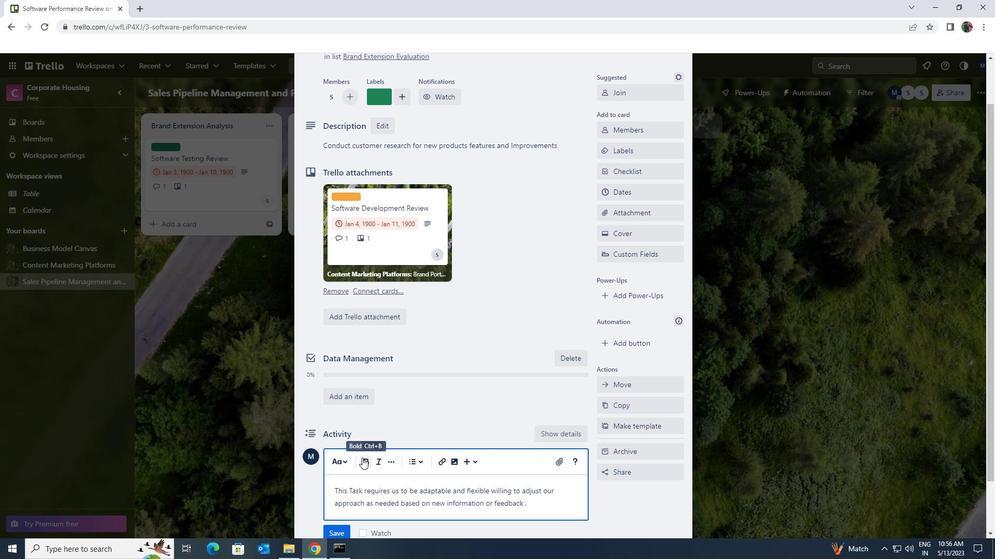
Action: Mouse scrolled (362, 457) with delta (0, 0)
Screenshot: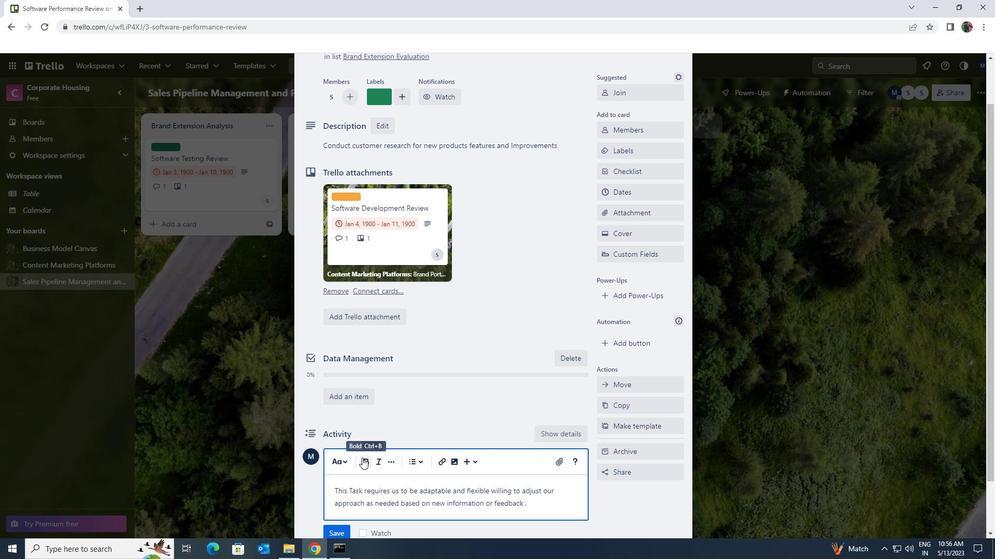 
Action: Mouse moved to (337, 473)
Screenshot: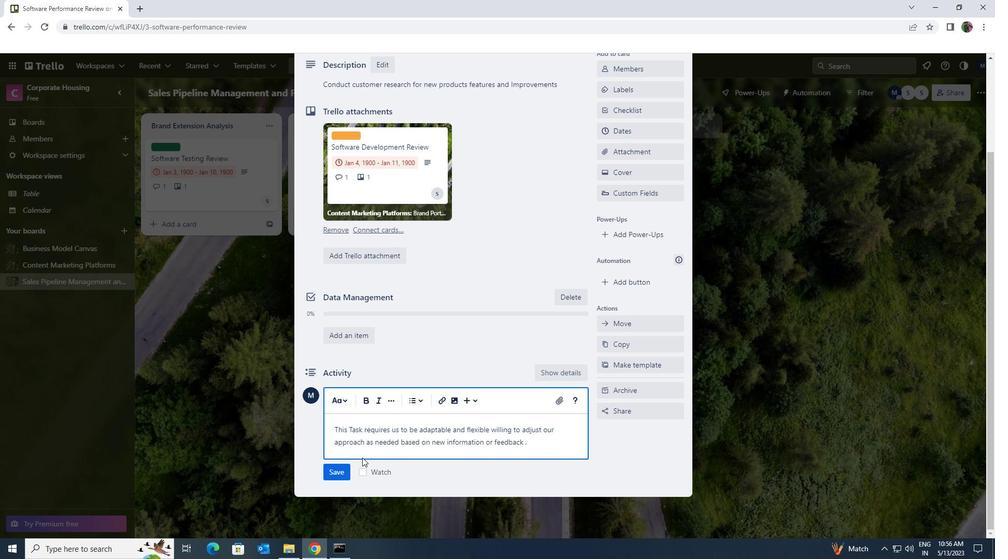 
Action: Mouse pressed left at (337, 473)
Screenshot: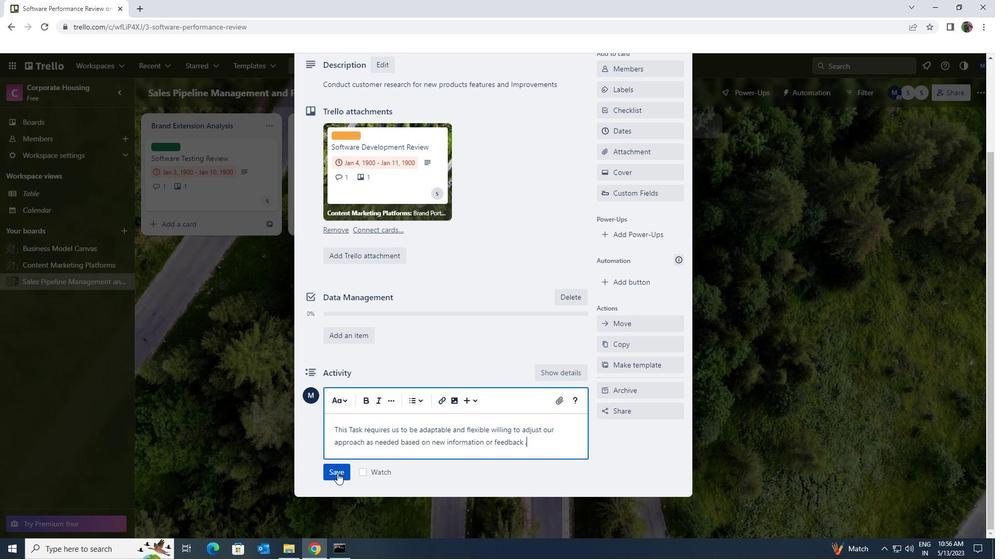 
Action: Mouse moved to (434, 413)
Screenshot: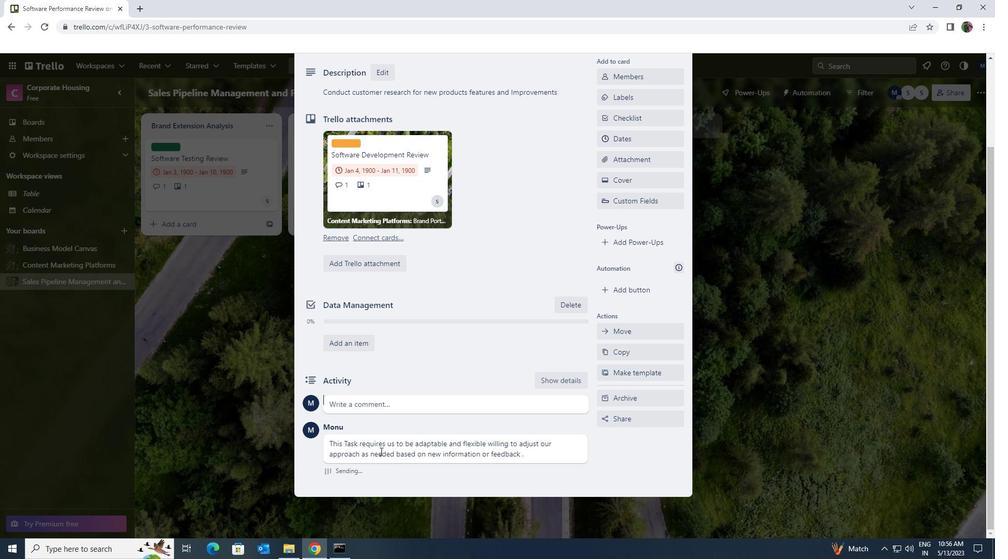 
Action: Mouse scrolled (434, 414) with delta (0, 0)
Screenshot: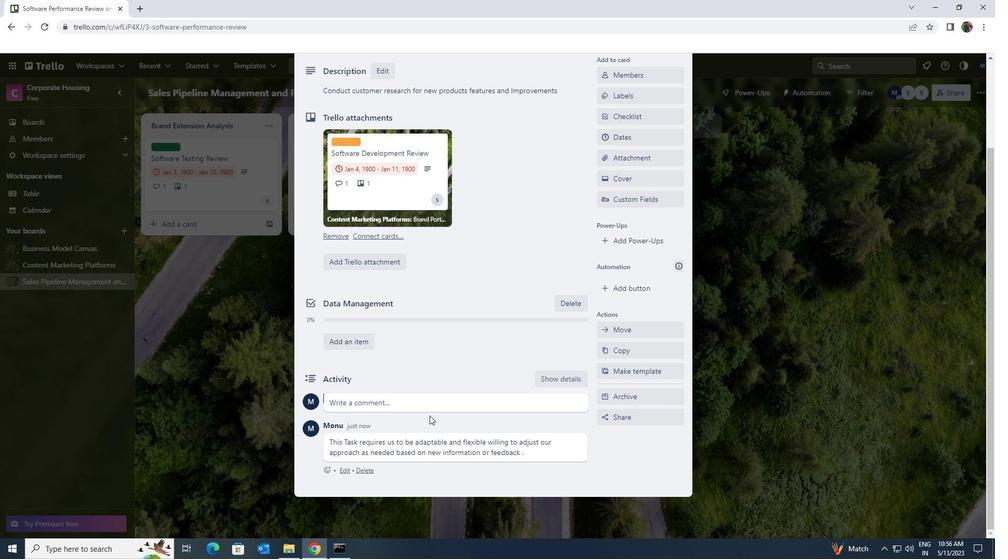 
Action: Mouse scrolled (434, 414) with delta (0, 0)
Screenshot: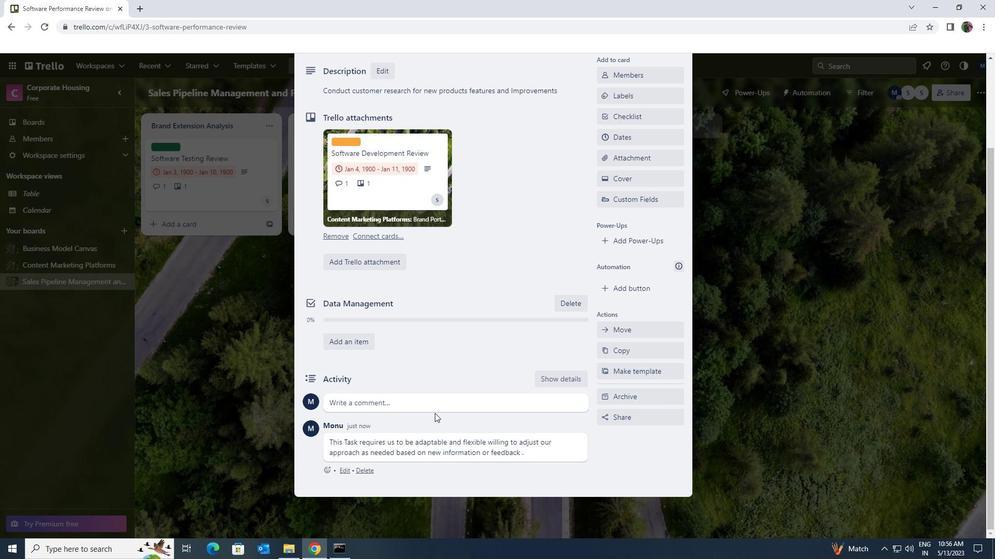 
Action: Mouse scrolled (434, 414) with delta (0, 0)
Screenshot: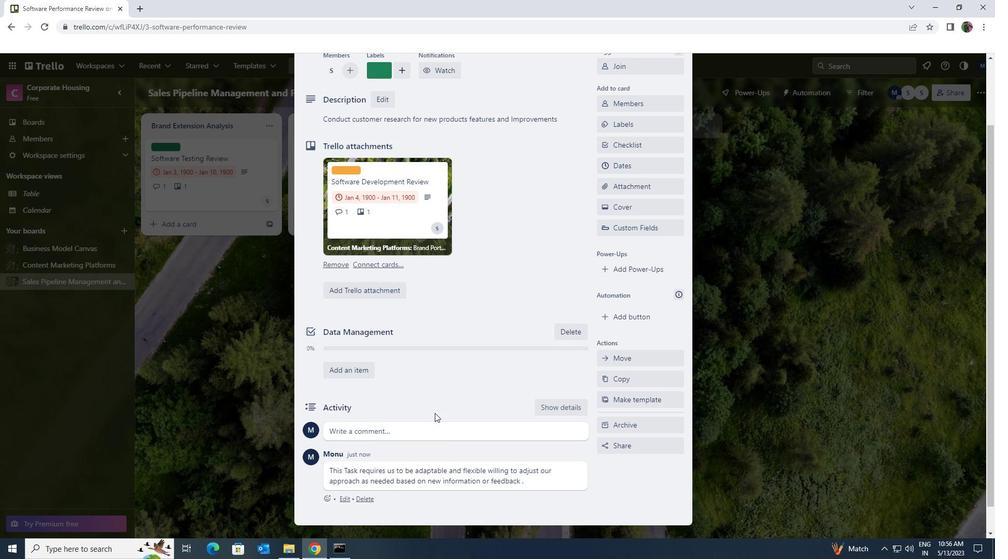 
Action: Mouse scrolled (434, 414) with delta (0, 0)
Screenshot: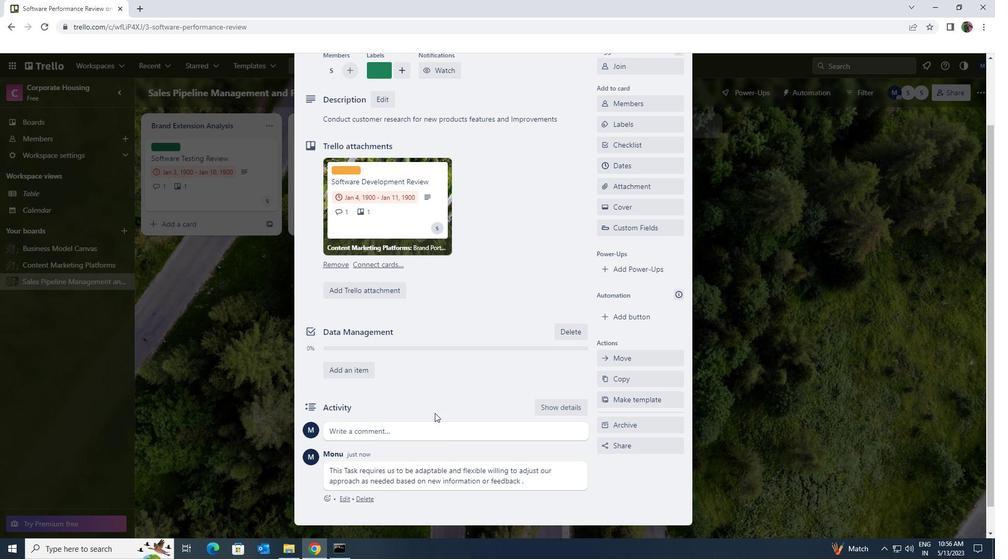 
Action: Mouse moved to (607, 248)
Screenshot: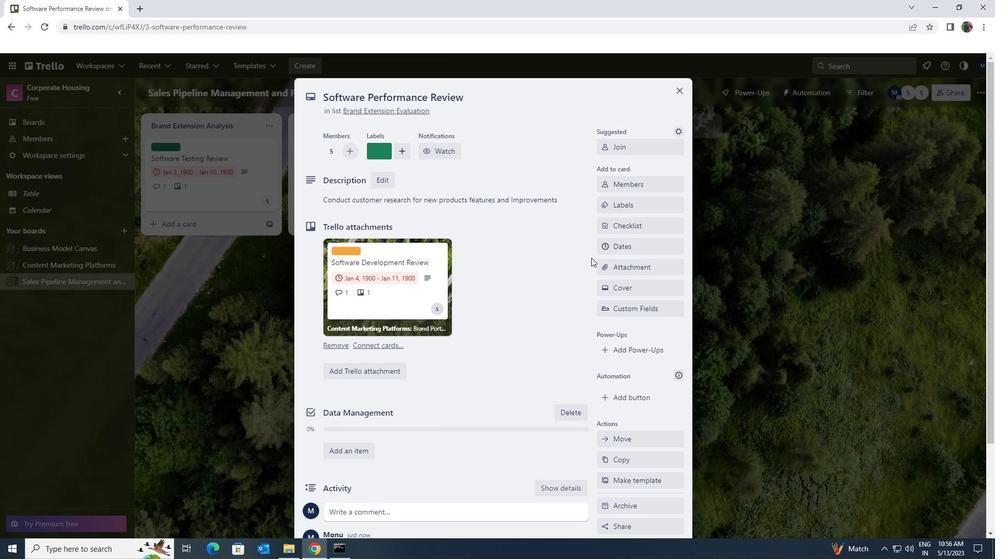 
Action: Mouse pressed left at (607, 248)
Screenshot: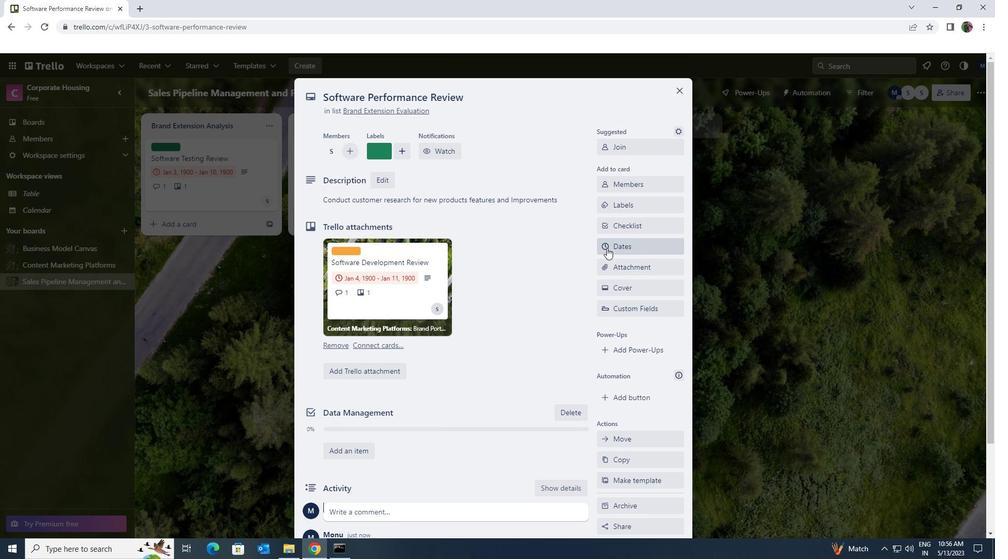 
Action: Mouse moved to (605, 279)
Screenshot: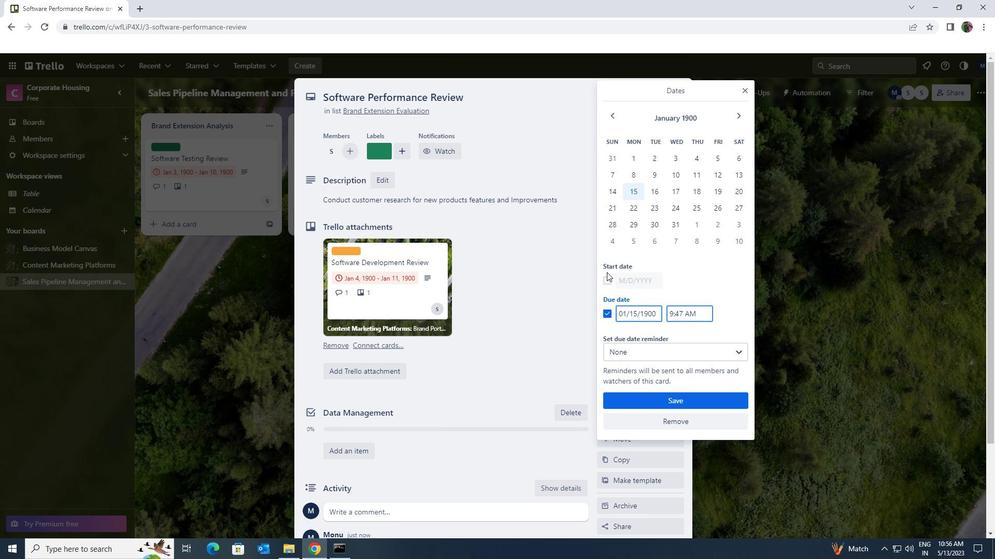 
Action: Mouse pressed left at (605, 279)
Screenshot: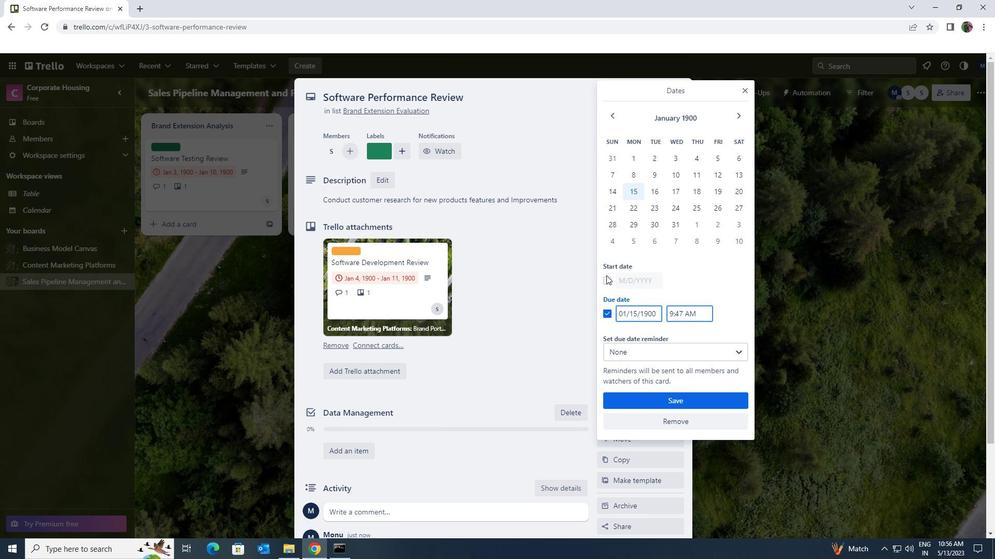 
Action: Mouse moved to (655, 280)
Screenshot: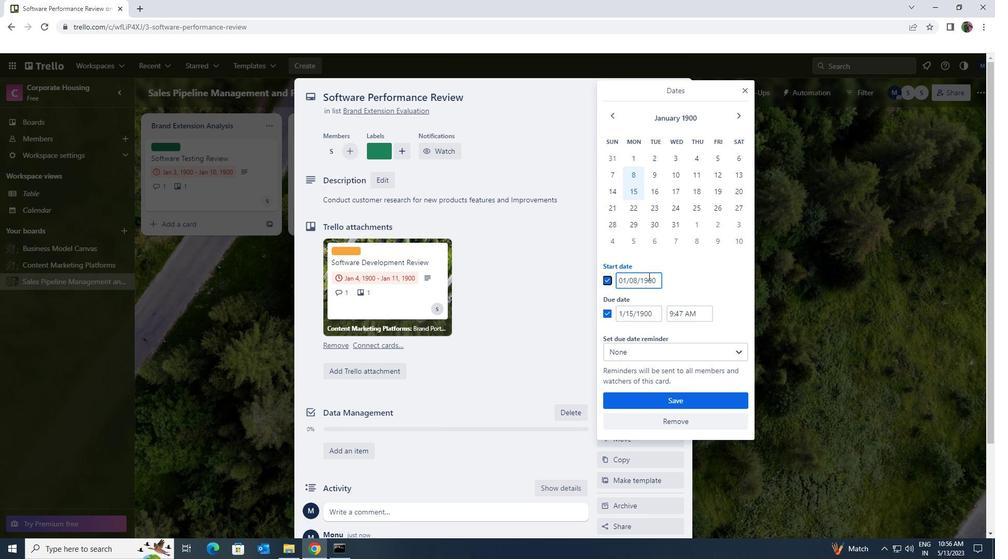 
Action: Mouse pressed left at (655, 280)
Screenshot: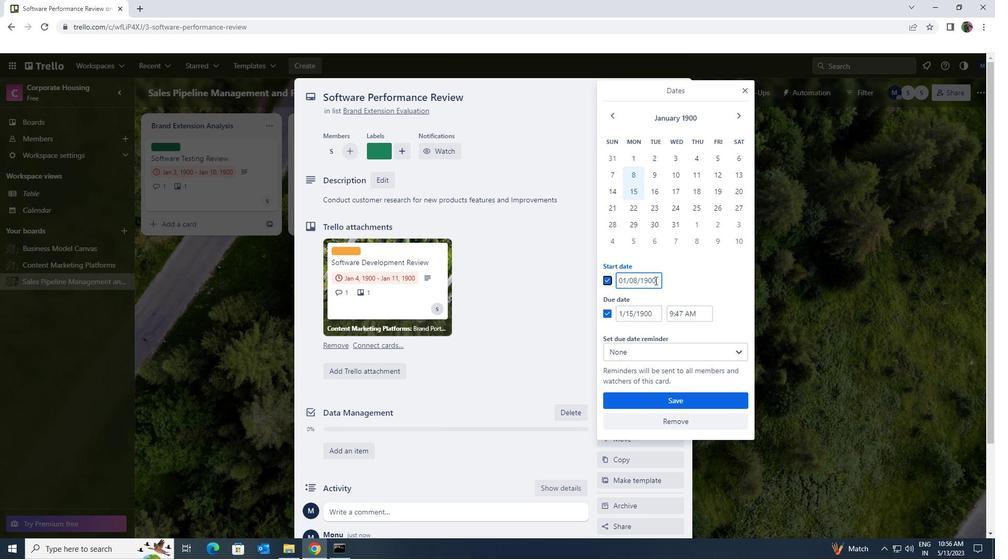 
Action: Mouse moved to (616, 287)
Screenshot: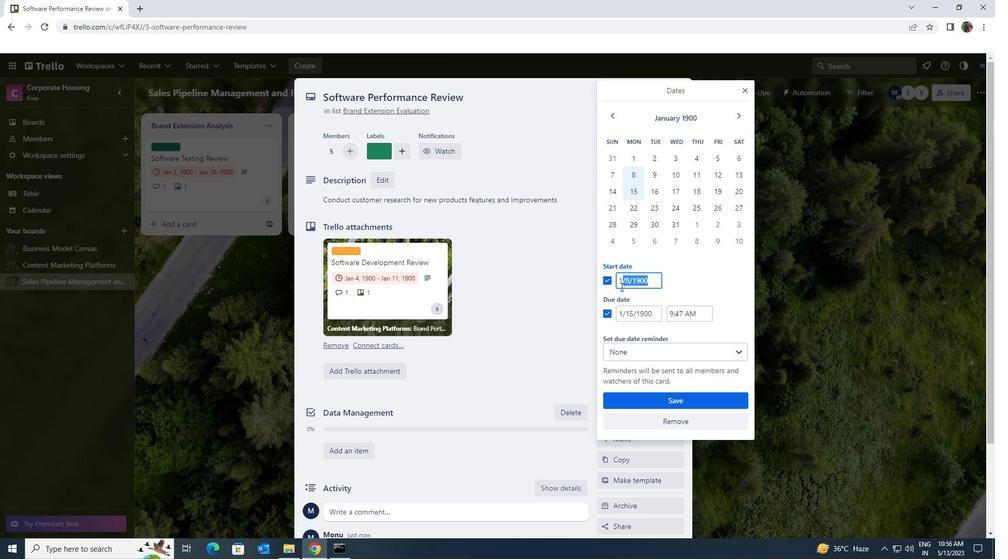 
Action: Key pressed 1/9/1900
Screenshot: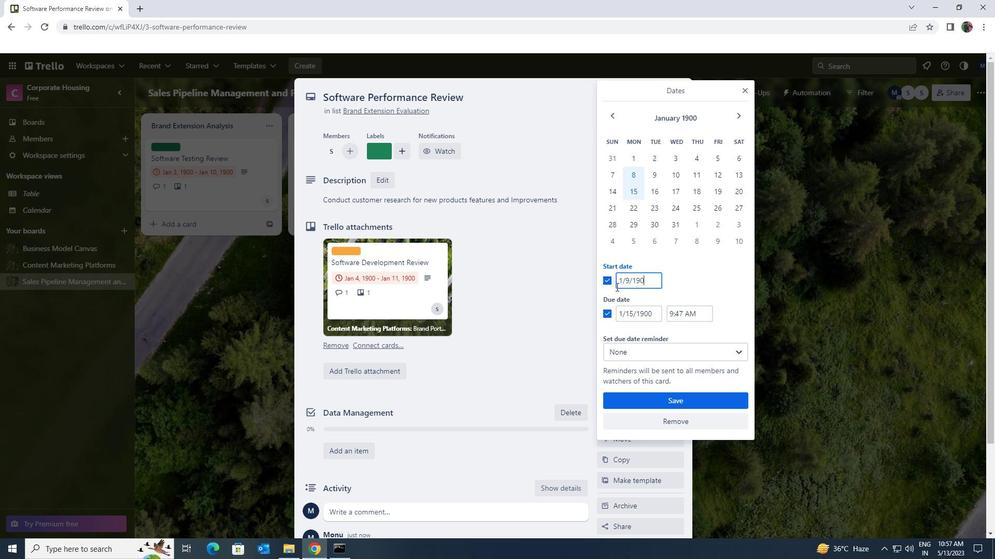 
Action: Mouse moved to (656, 316)
Screenshot: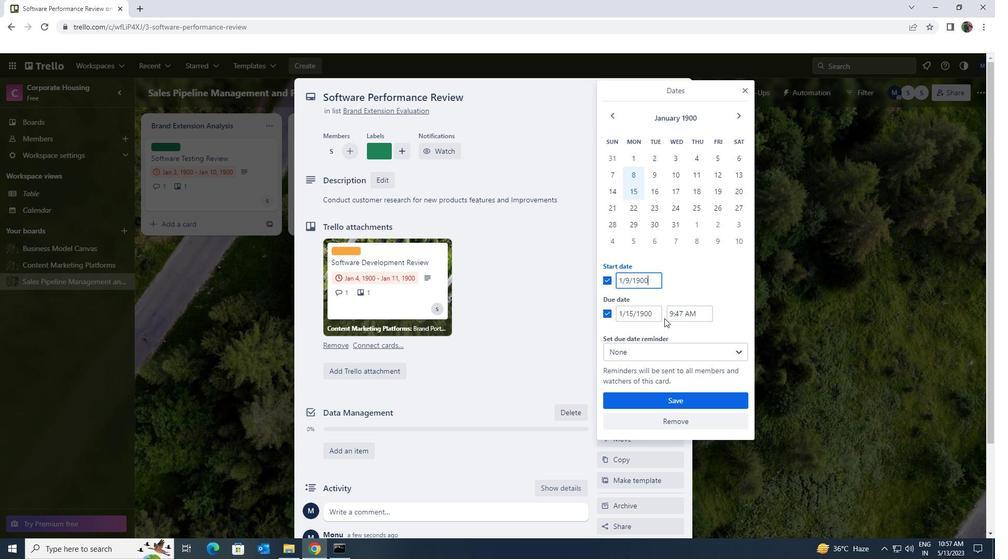 
Action: Mouse pressed left at (656, 316)
Screenshot: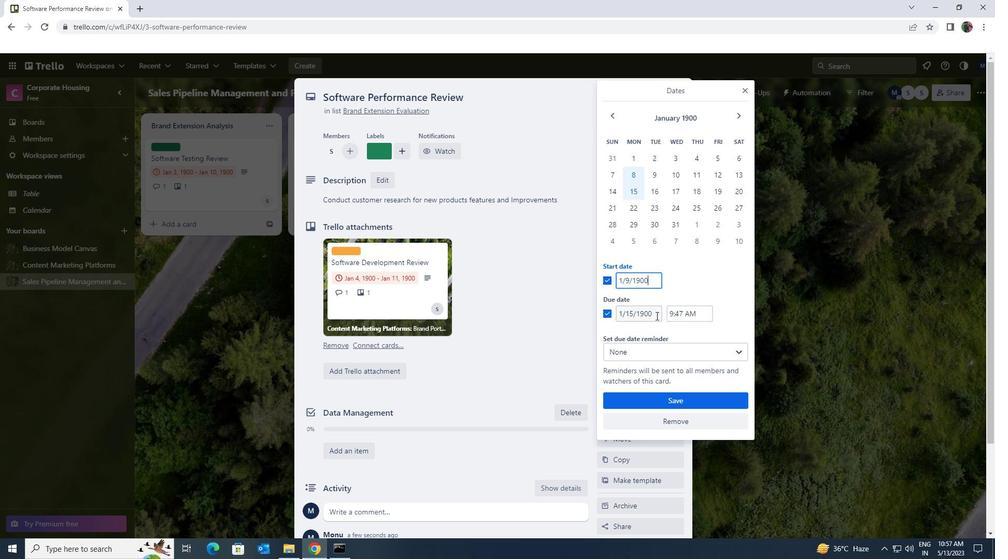 
Action: Mouse moved to (616, 316)
Screenshot: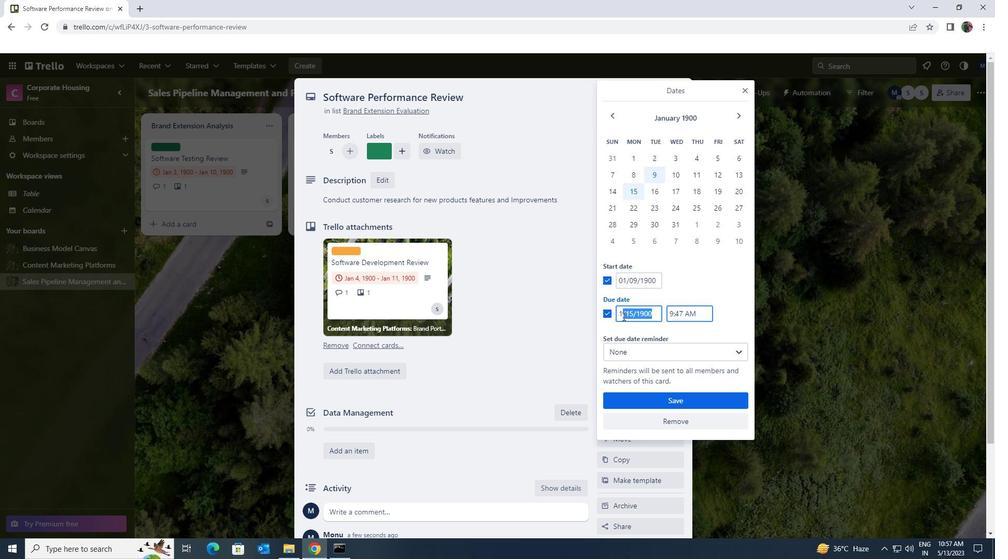 
Action: Key pressed 1/16/1900
Screenshot: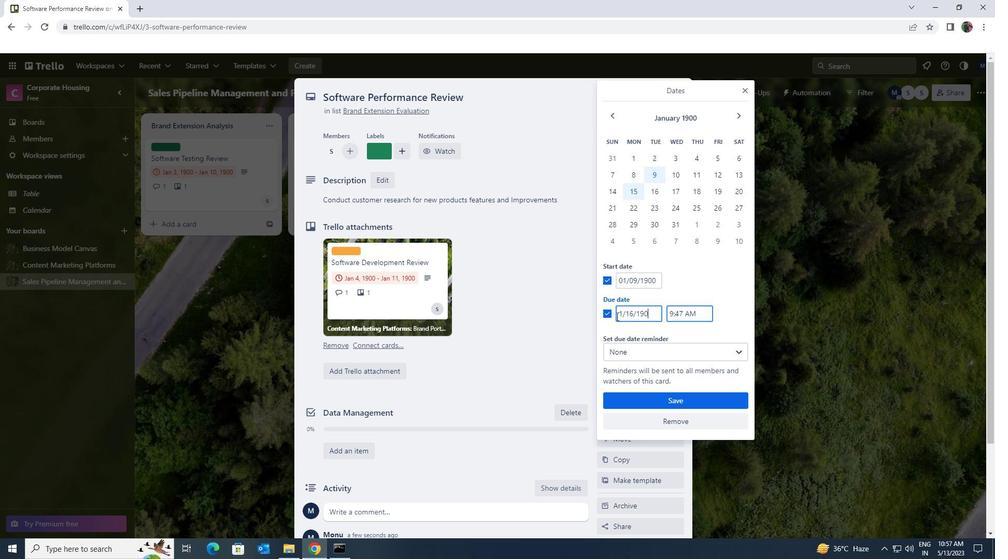 
Action: Mouse moved to (650, 405)
Screenshot: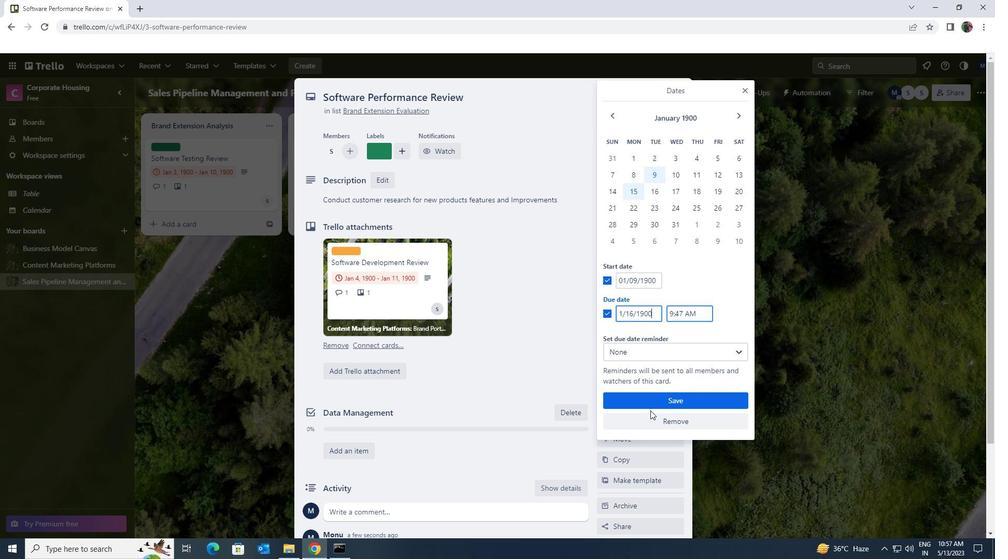 
Action: Mouse pressed left at (650, 405)
Screenshot: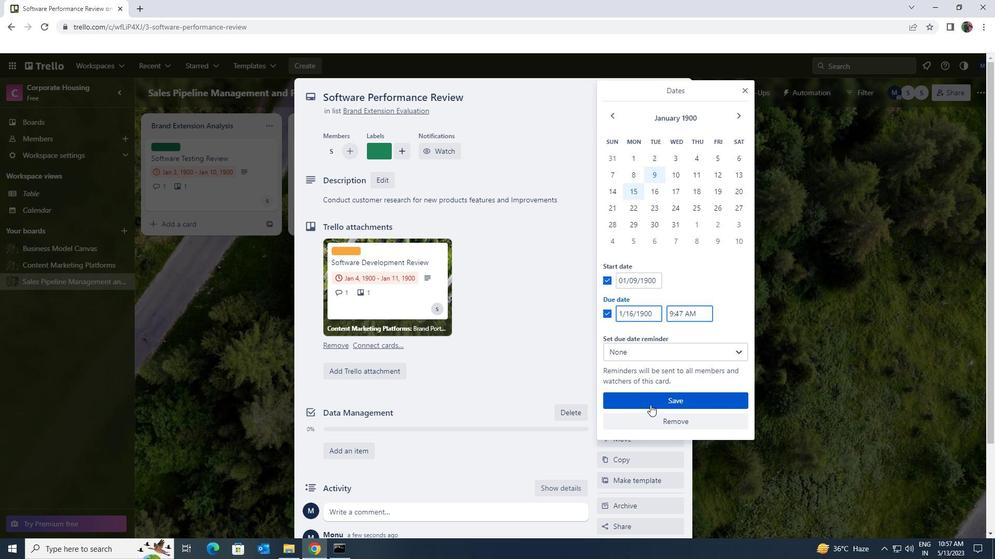 
